 Task: Check the average views per listing of central heat in the last 3 years.
Action: Mouse moved to (897, 203)
Screenshot: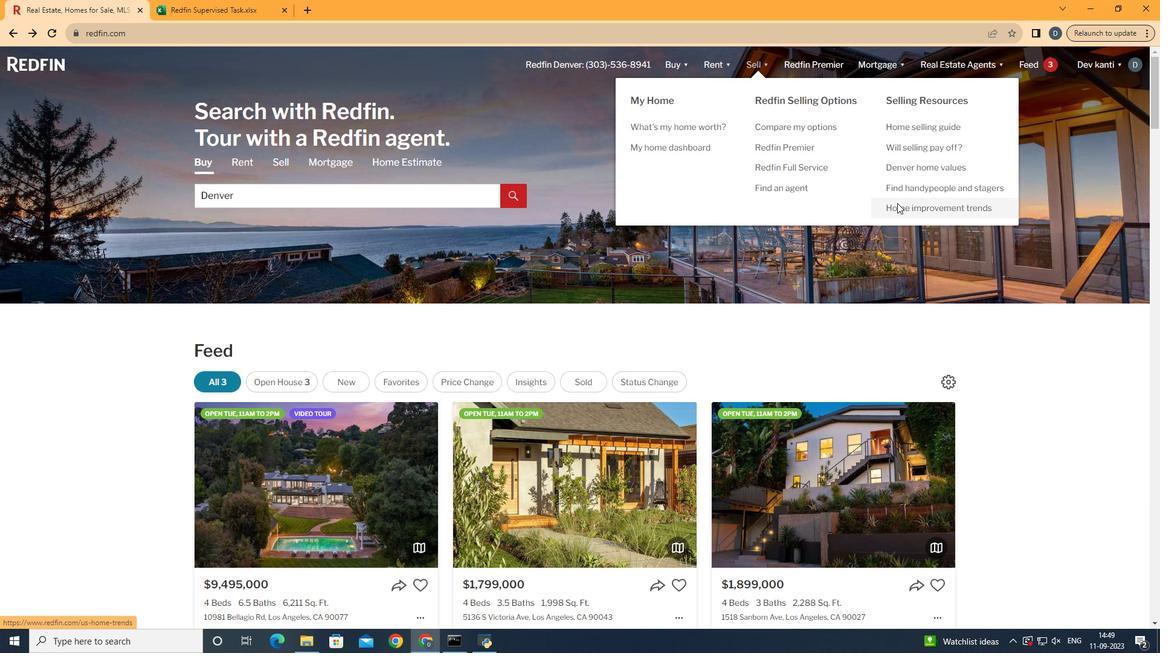 
Action: Mouse pressed left at (897, 203)
Screenshot: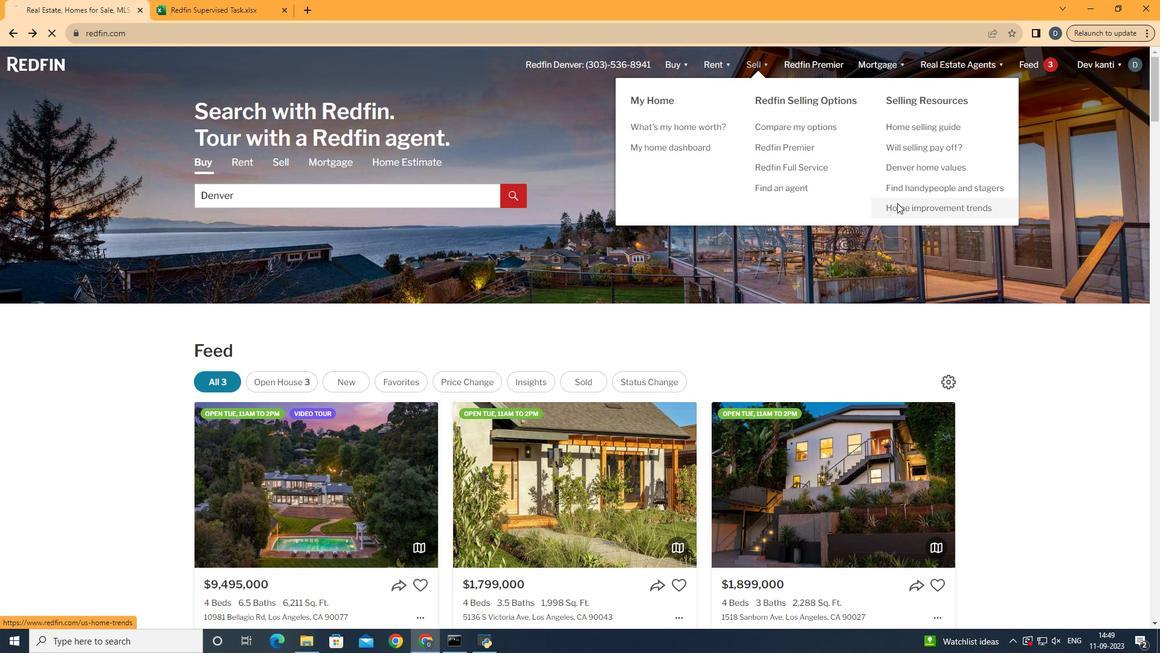 
Action: Mouse moved to (296, 229)
Screenshot: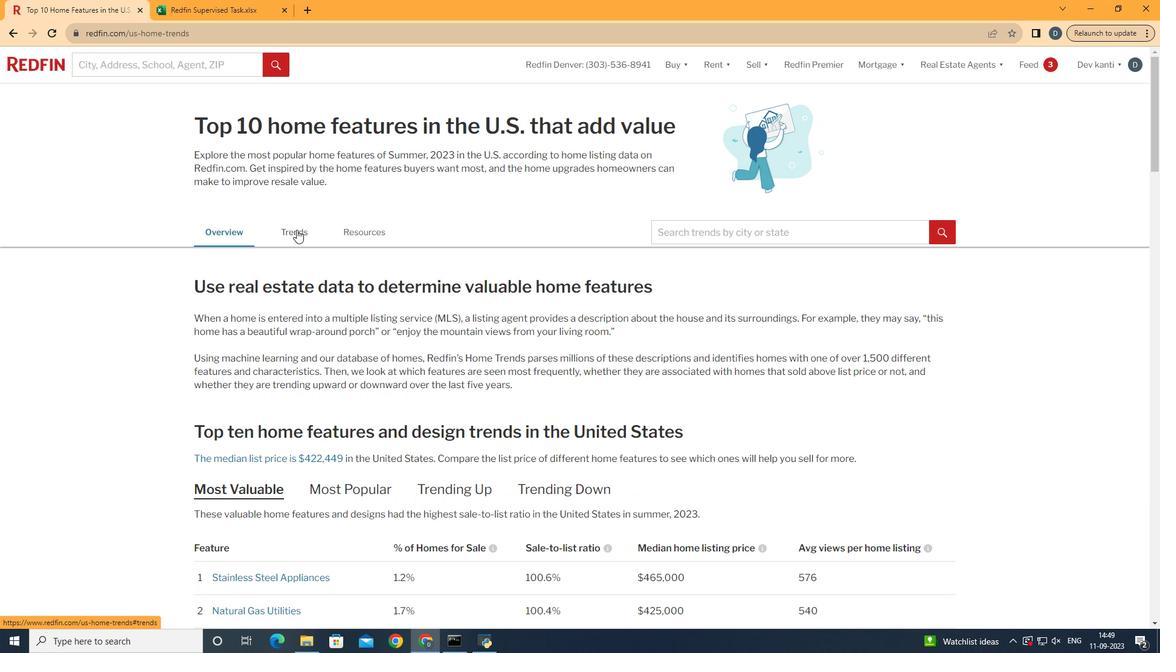 
Action: Mouse pressed left at (296, 229)
Screenshot: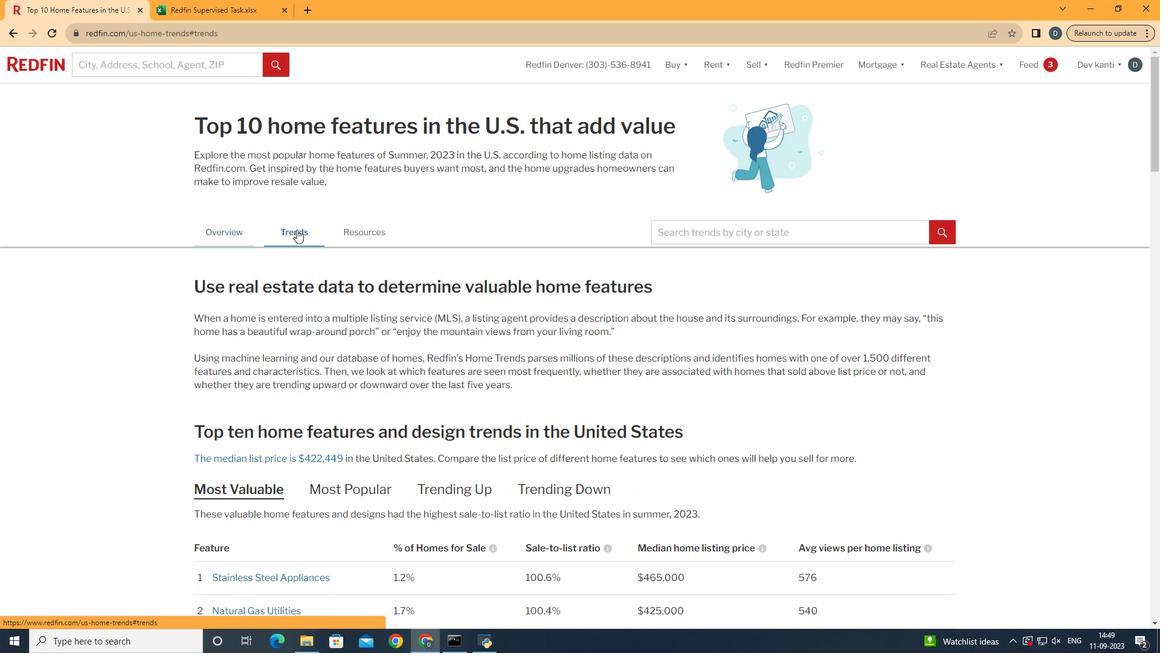 
Action: Mouse moved to (321, 322)
Screenshot: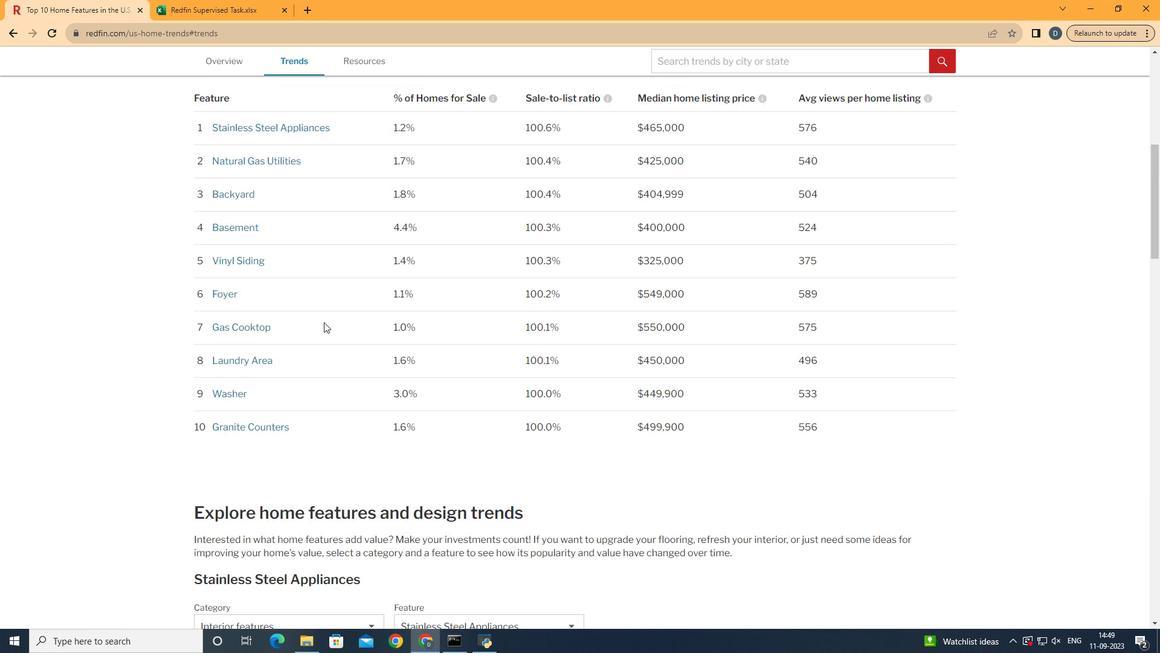 
Action: Mouse scrolled (321, 322) with delta (0, 0)
Screenshot: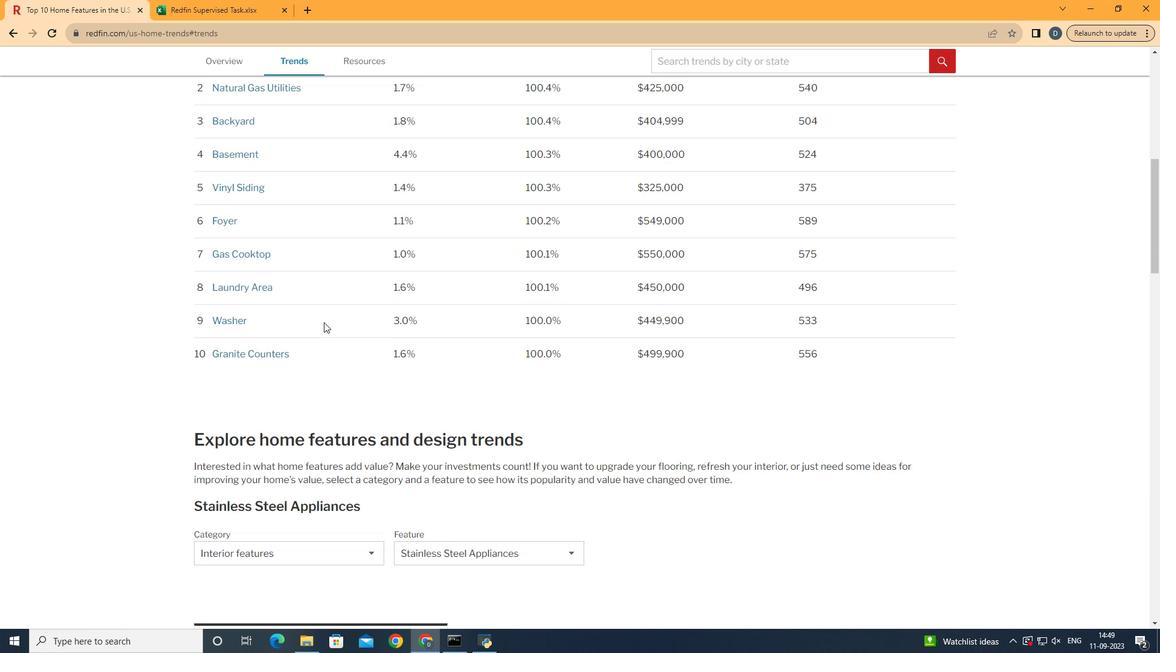 
Action: Mouse scrolled (321, 322) with delta (0, 0)
Screenshot: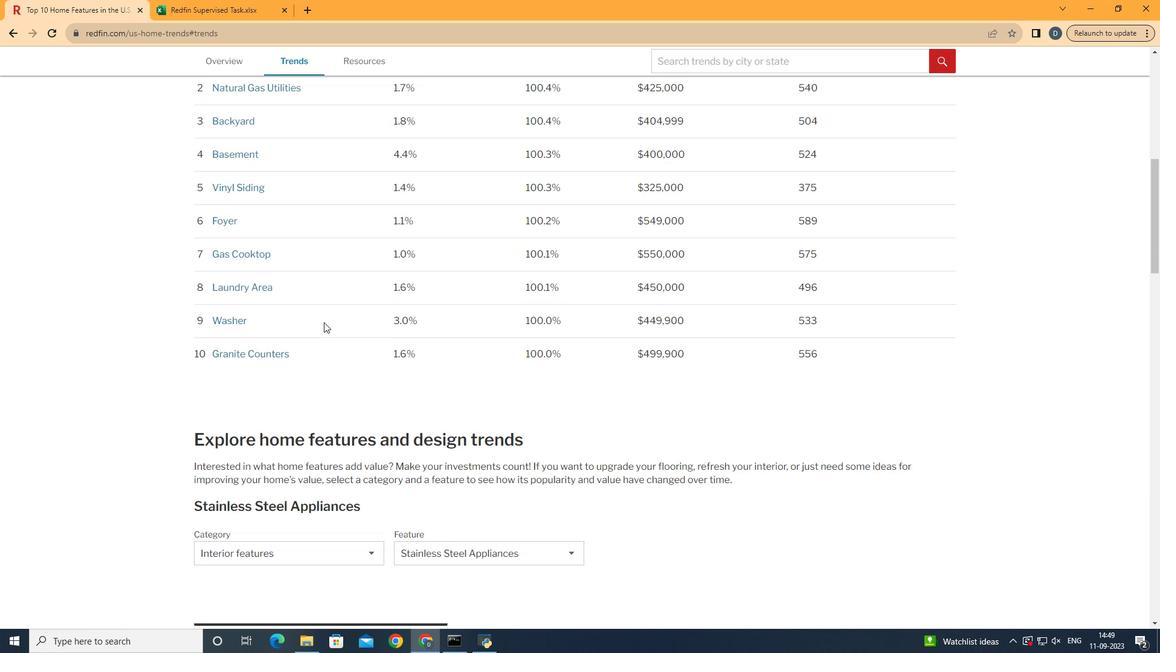 
Action: Mouse moved to (321, 322)
Screenshot: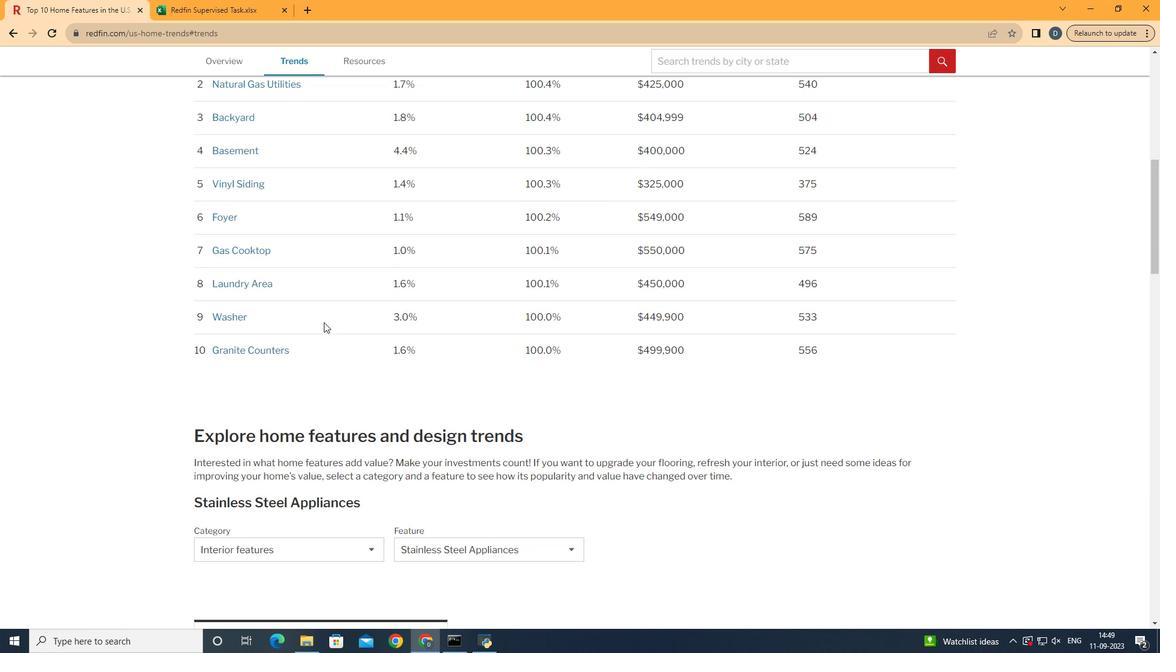 
Action: Mouse scrolled (321, 322) with delta (0, 0)
Screenshot: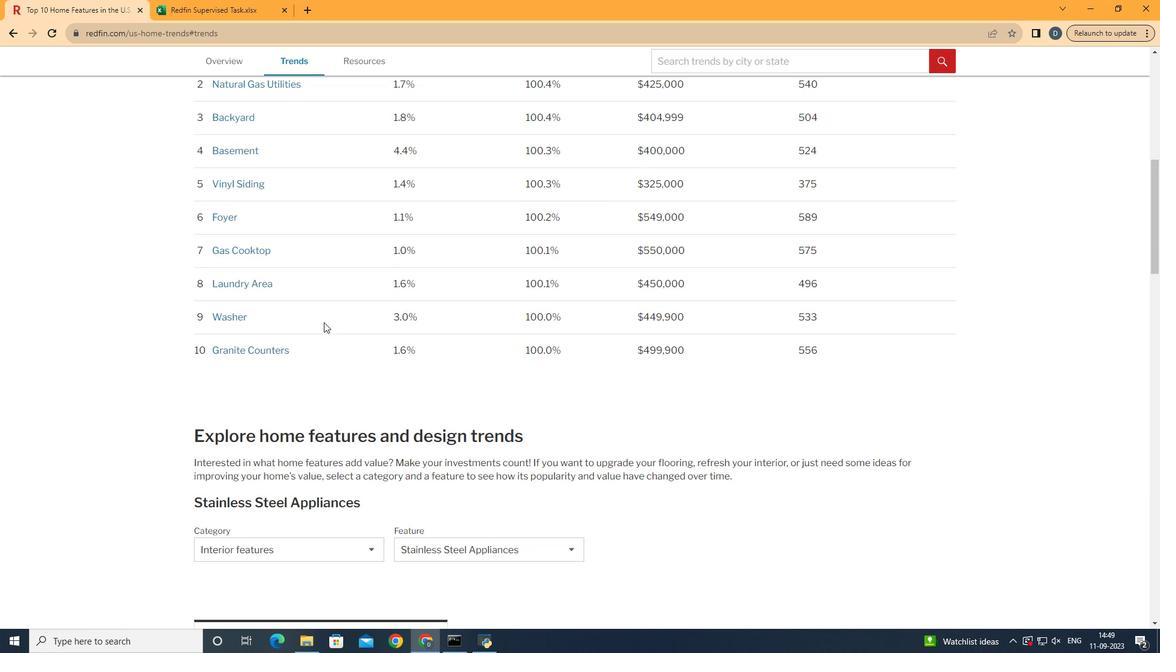 
Action: Mouse moved to (324, 322)
Screenshot: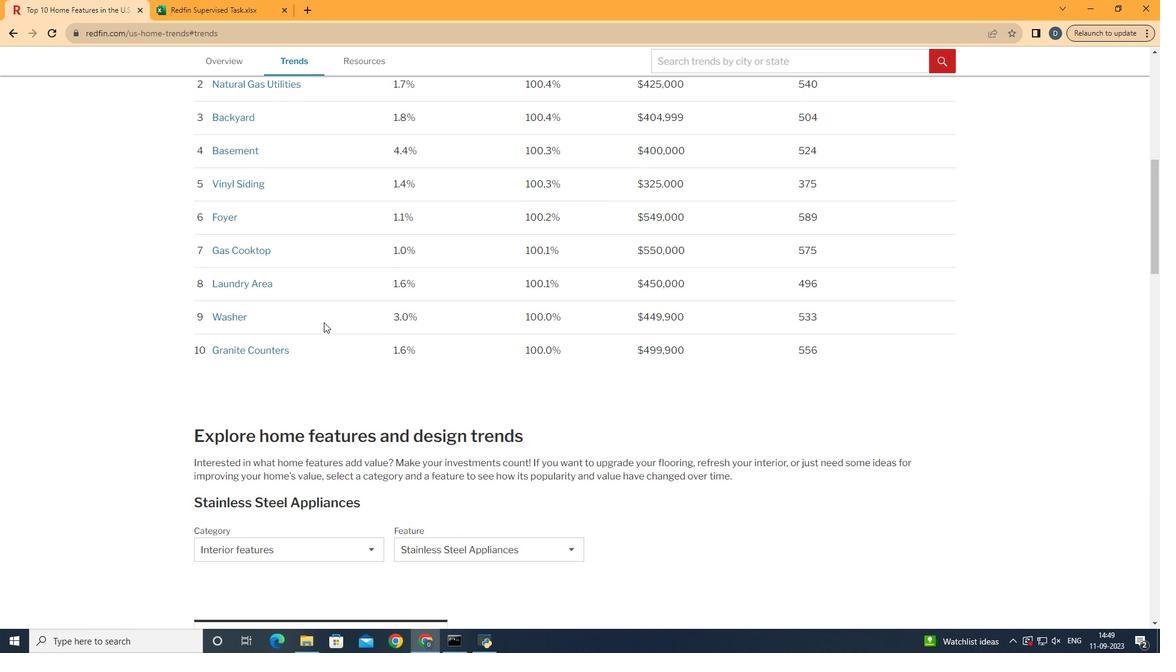 
Action: Mouse scrolled (324, 321) with delta (0, 0)
Screenshot: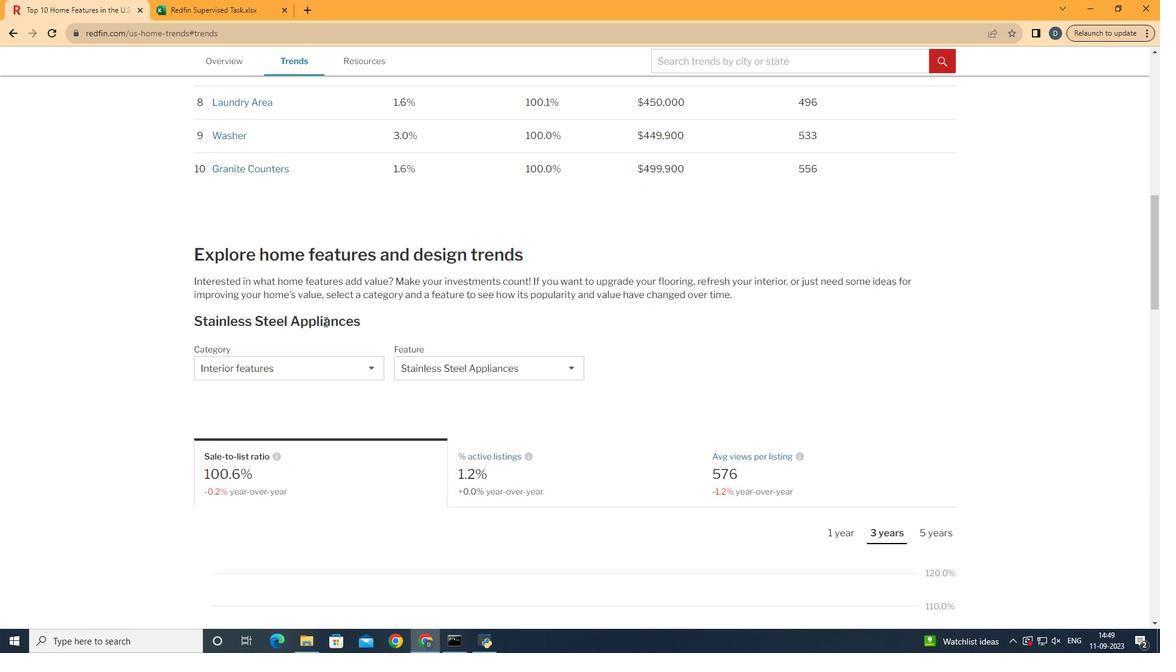 
Action: Mouse scrolled (324, 321) with delta (0, 0)
Screenshot: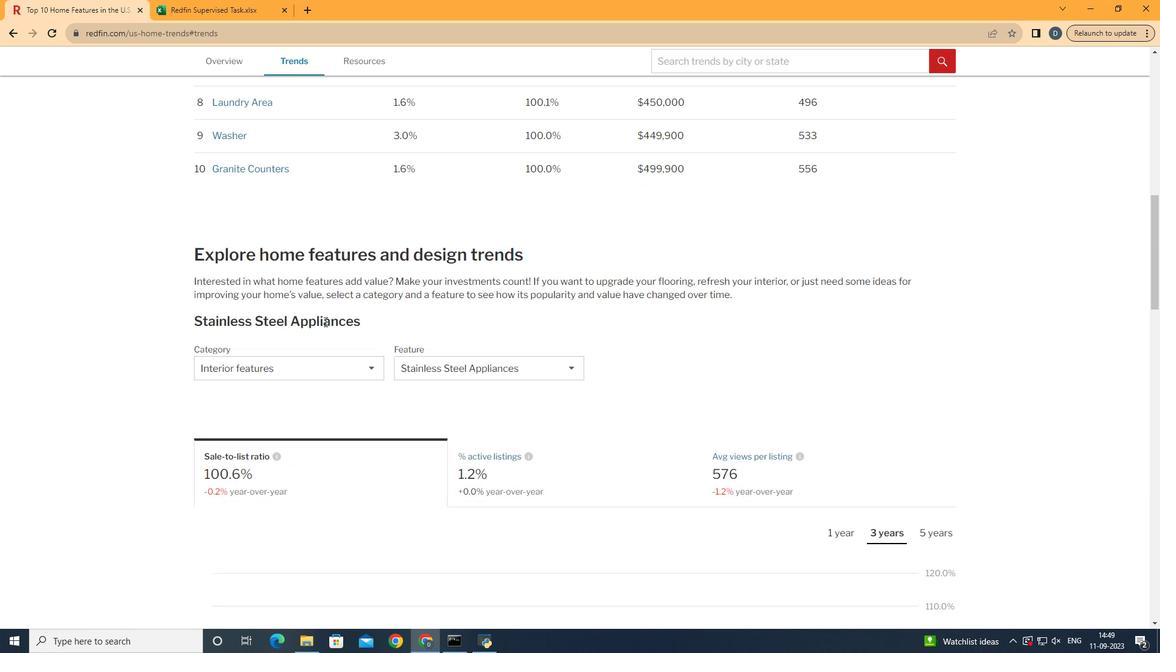 
Action: Mouse scrolled (324, 321) with delta (0, 0)
Screenshot: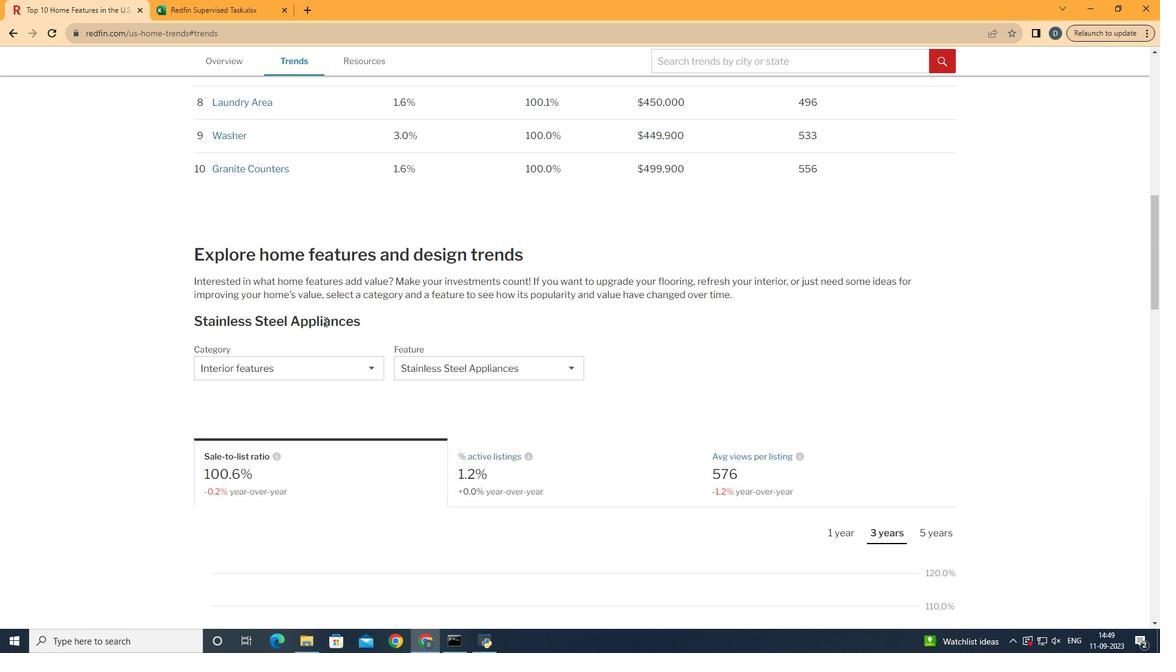 
Action: Mouse moved to (324, 321)
Screenshot: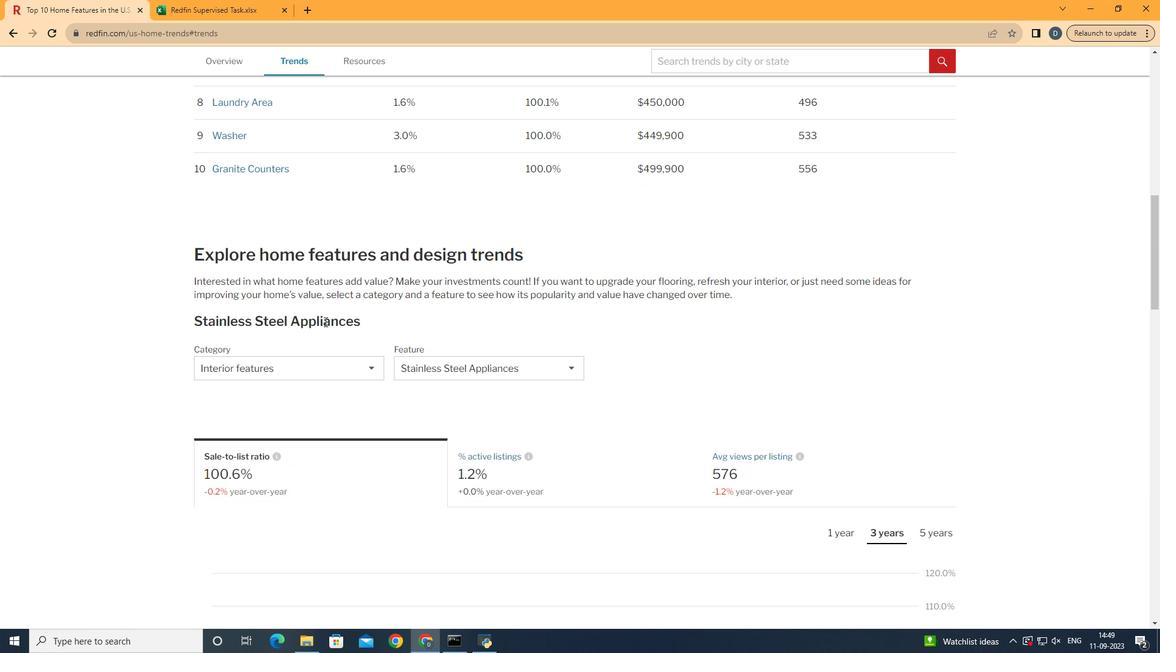 
Action: Mouse scrolled (324, 321) with delta (0, 0)
Screenshot: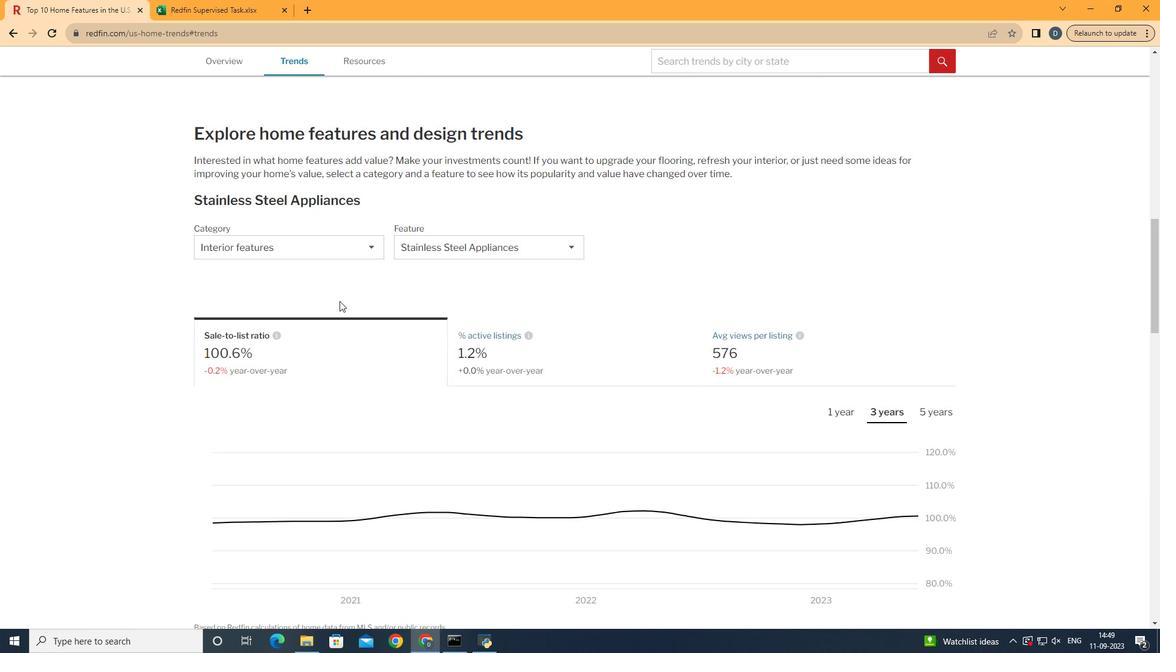 
Action: Mouse scrolled (324, 321) with delta (0, 0)
Screenshot: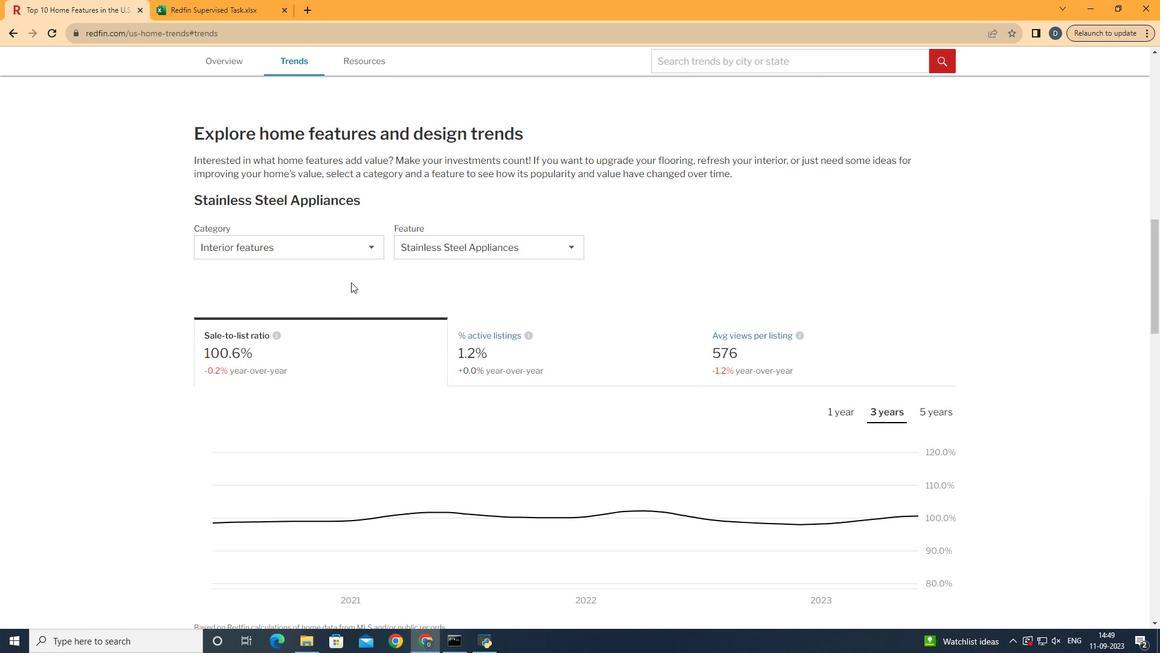 
Action: Mouse moved to (370, 247)
Screenshot: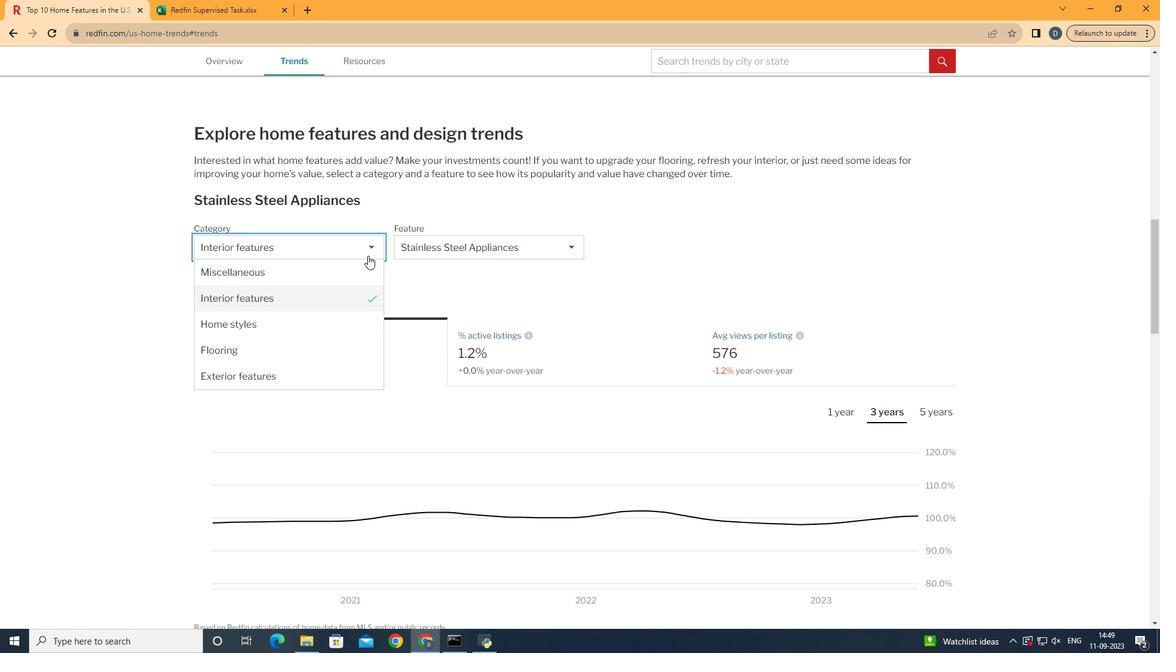 
Action: Mouse pressed left at (370, 247)
Screenshot: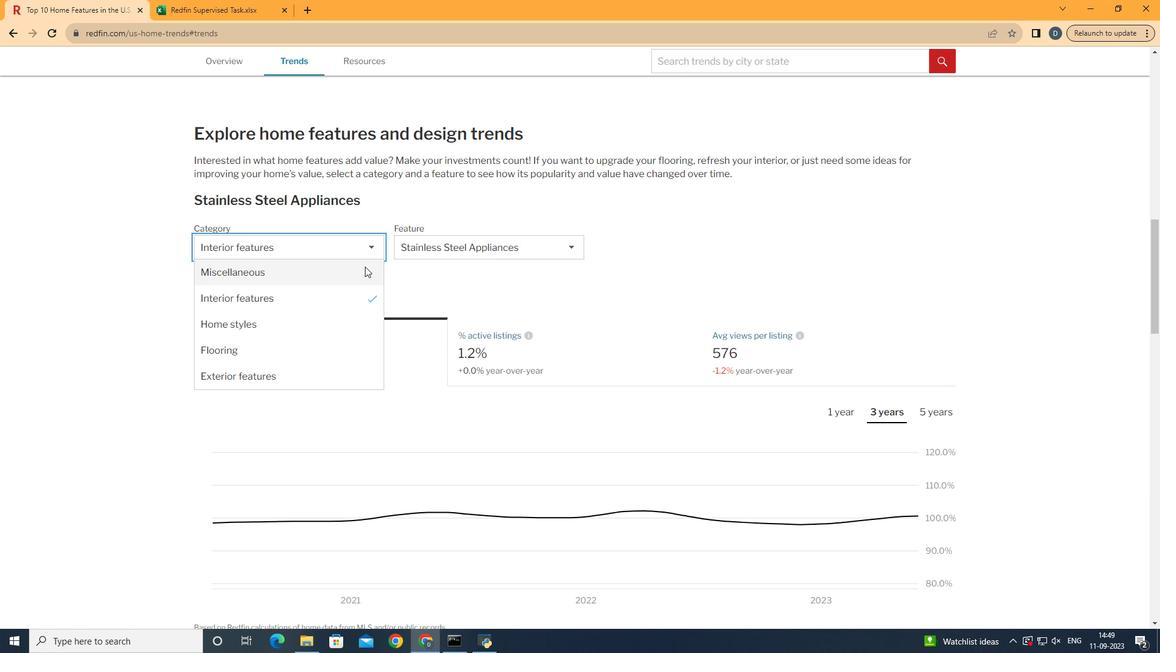 
Action: Mouse moved to (360, 291)
Screenshot: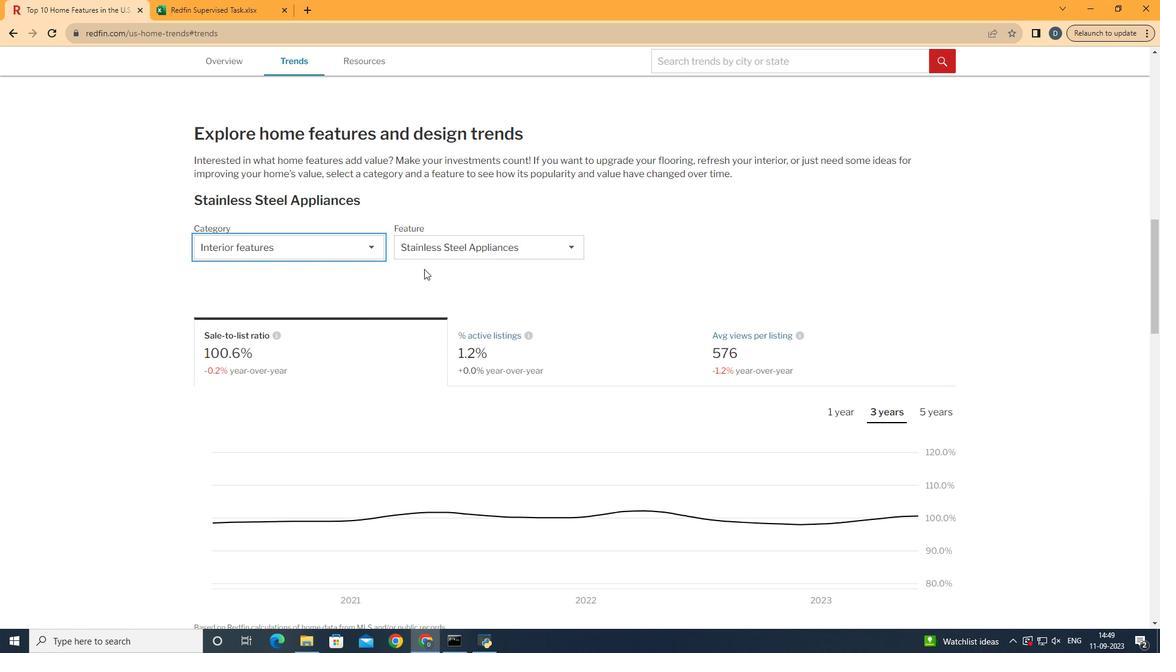
Action: Mouse pressed left at (360, 291)
Screenshot: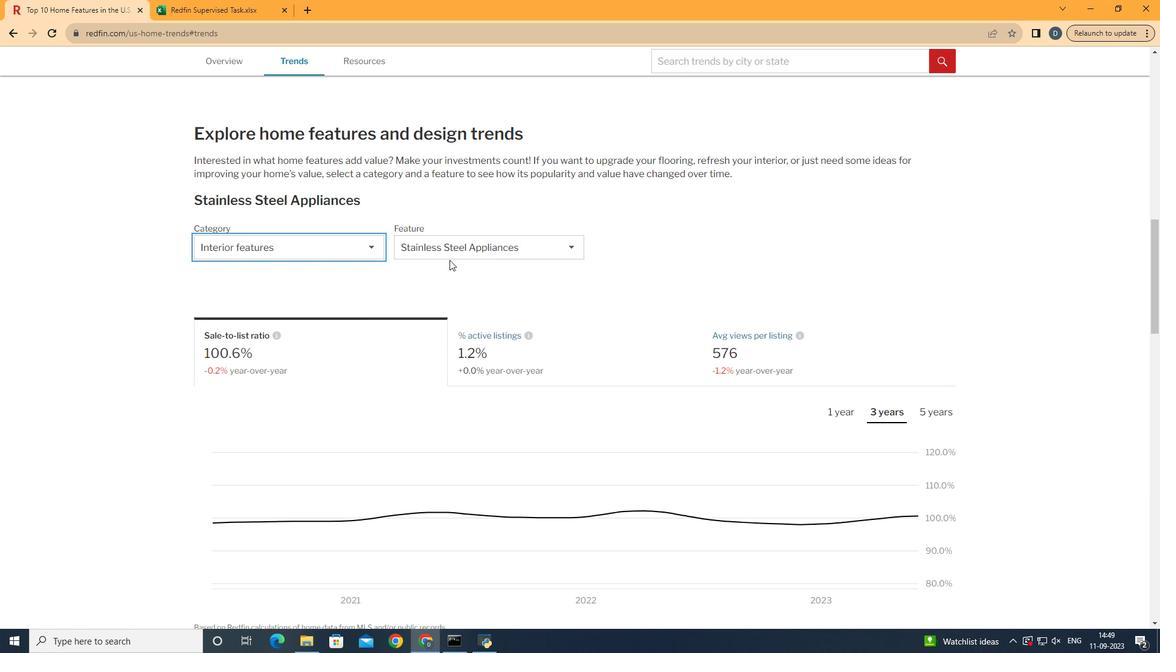 
Action: Mouse moved to (475, 237)
Screenshot: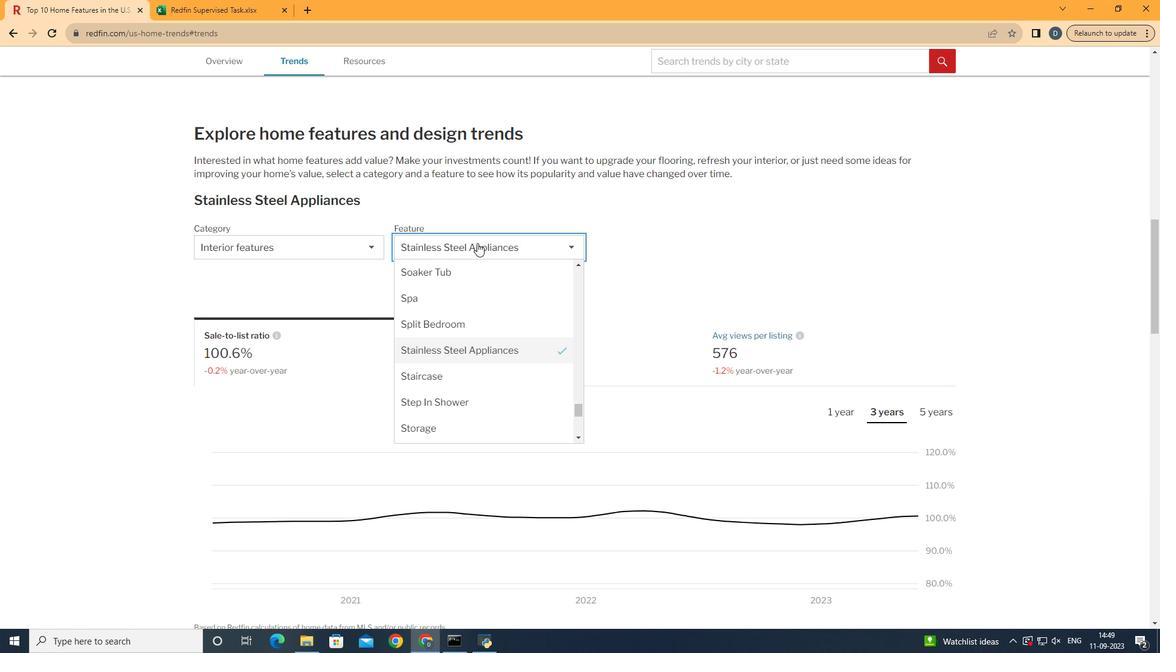 
Action: Mouse pressed left at (475, 237)
Screenshot: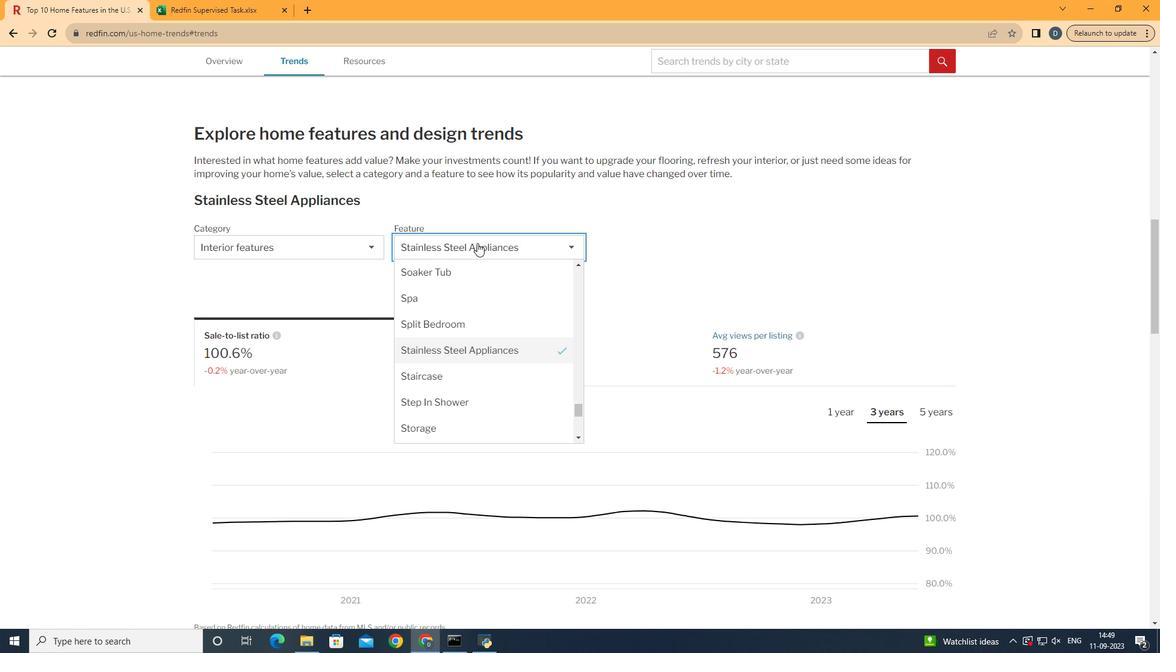 
Action: Mouse moved to (482, 342)
Screenshot: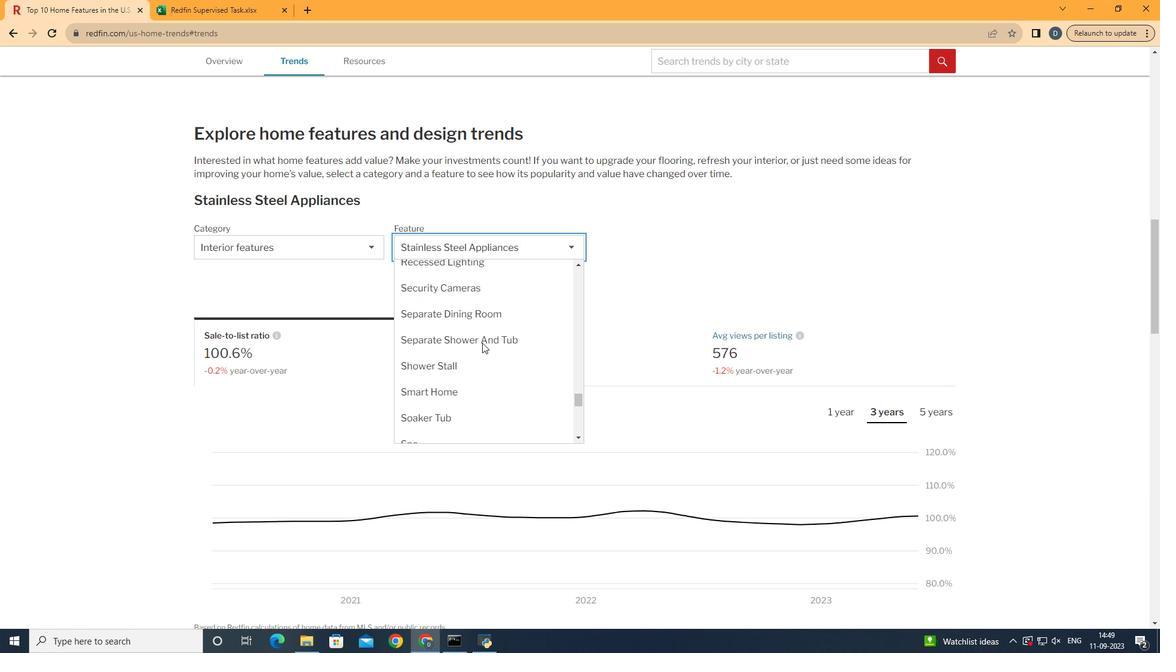 
Action: Mouse scrolled (482, 343) with delta (0, 0)
Screenshot: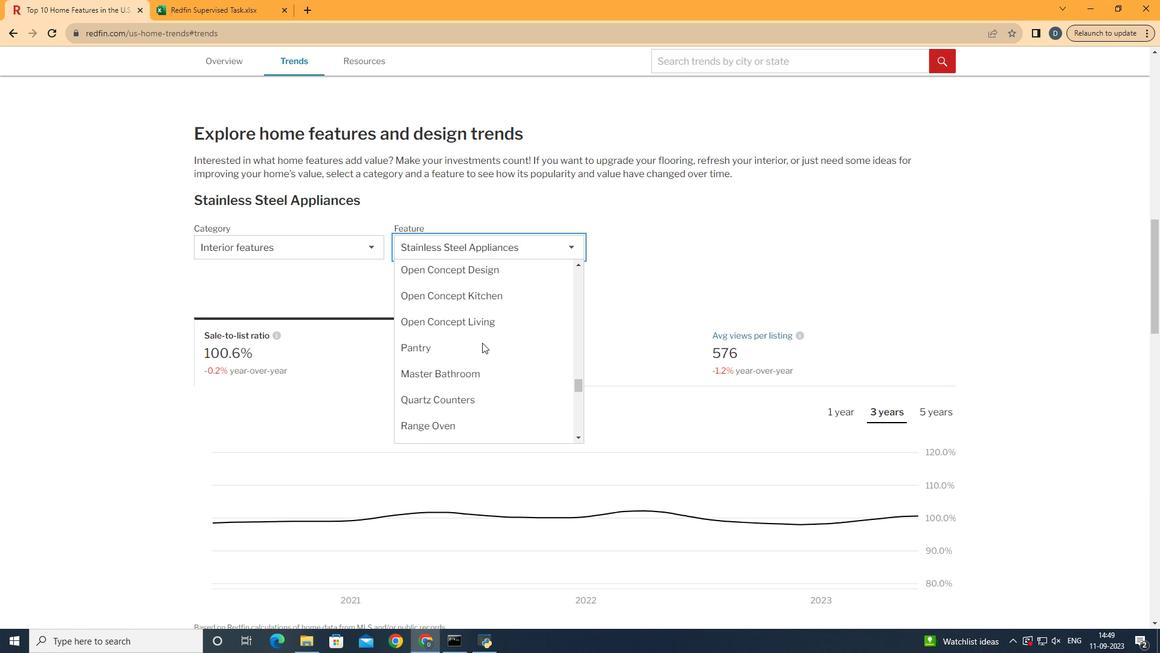 
Action: Mouse scrolled (482, 343) with delta (0, 0)
Screenshot: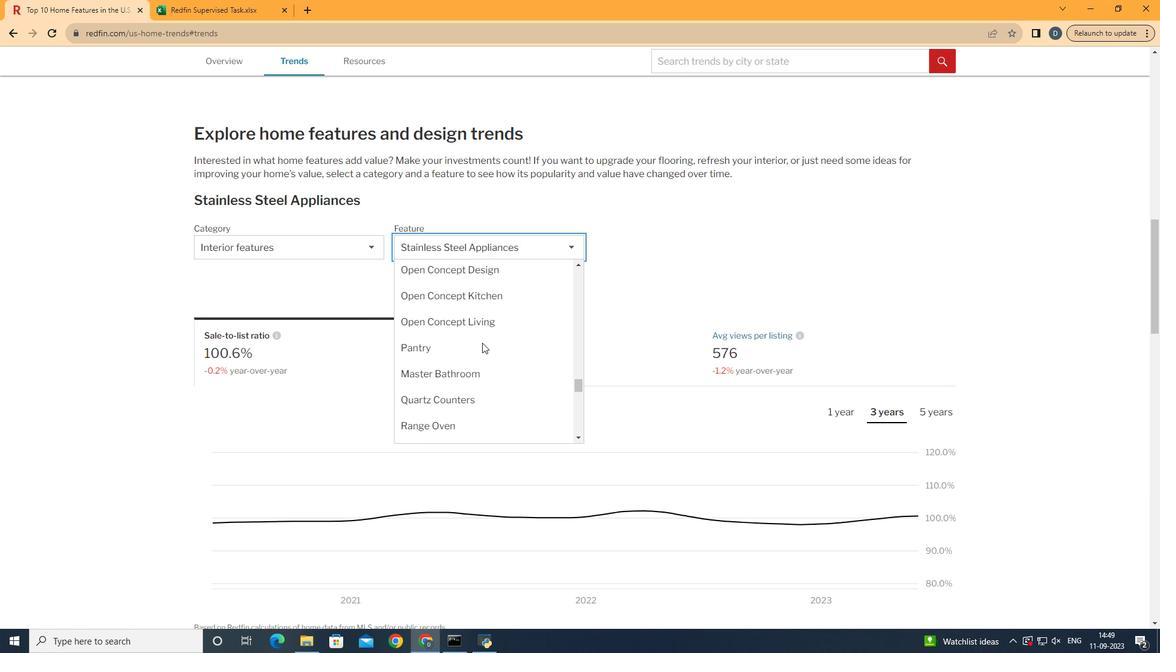 
Action: Mouse scrolled (482, 343) with delta (0, 0)
Screenshot: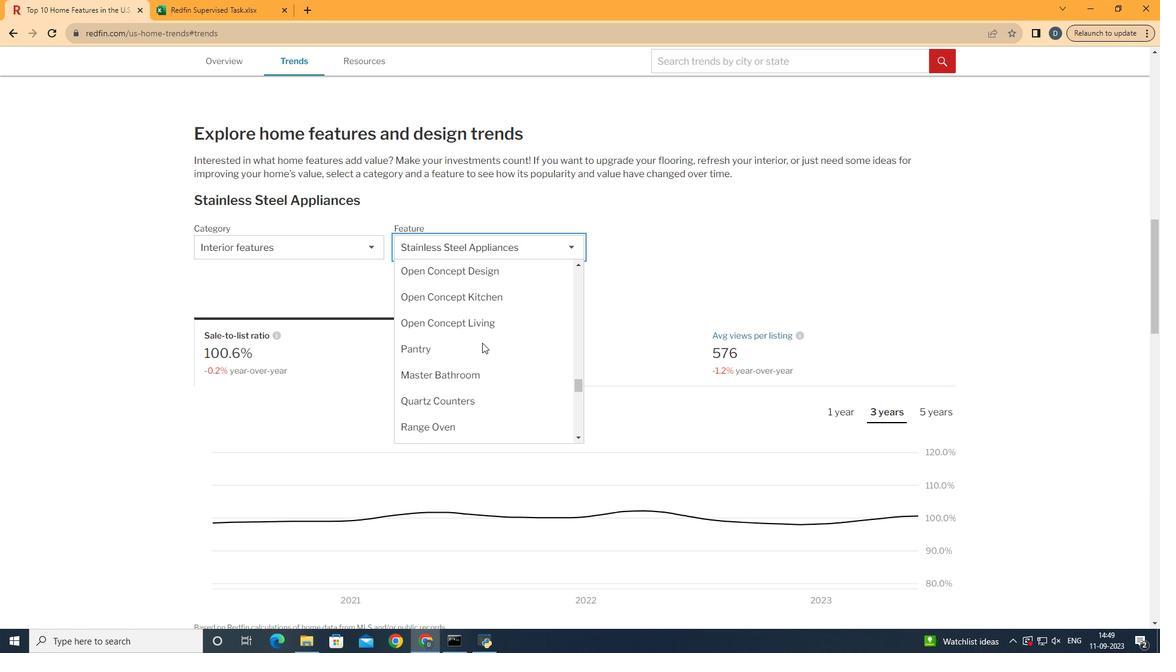 
Action: Mouse scrolled (482, 343) with delta (0, 0)
Screenshot: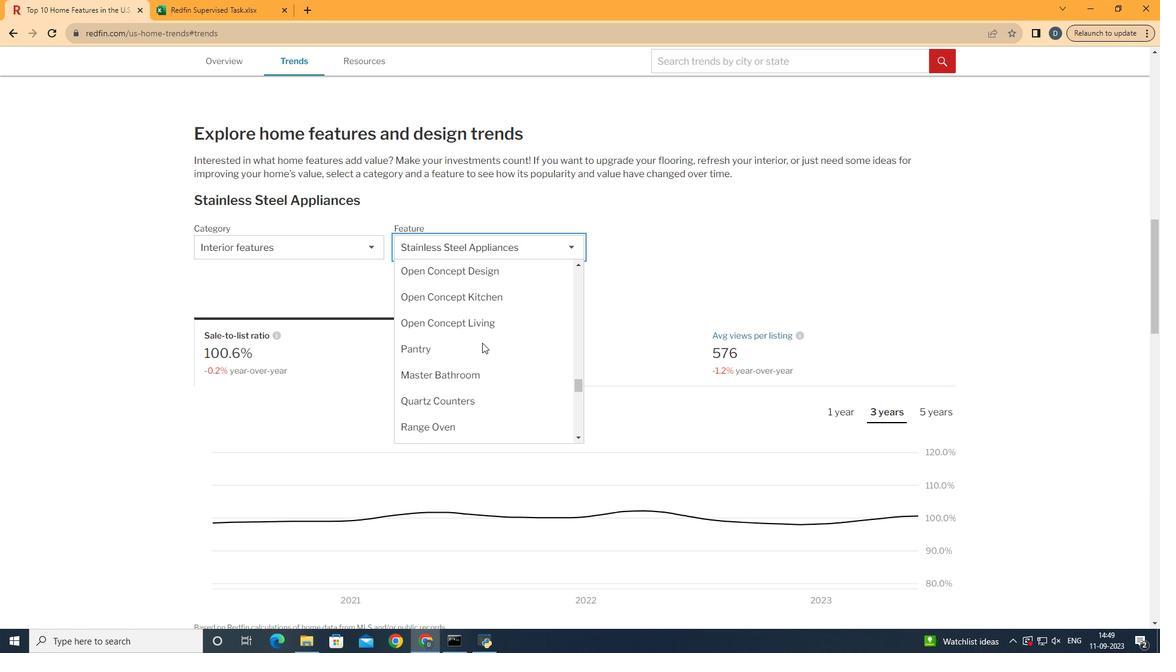 
Action: Mouse scrolled (482, 343) with delta (0, 0)
Screenshot: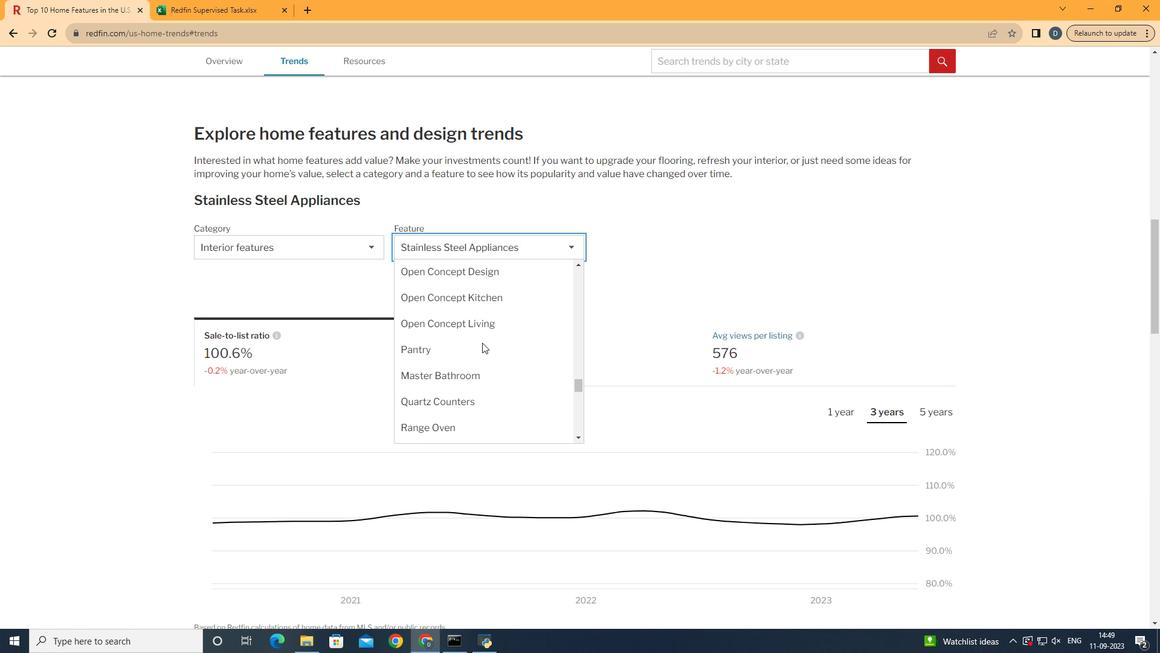 
Action: Mouse scrolled (482, 343) with delta (0, 0)
Screenshot: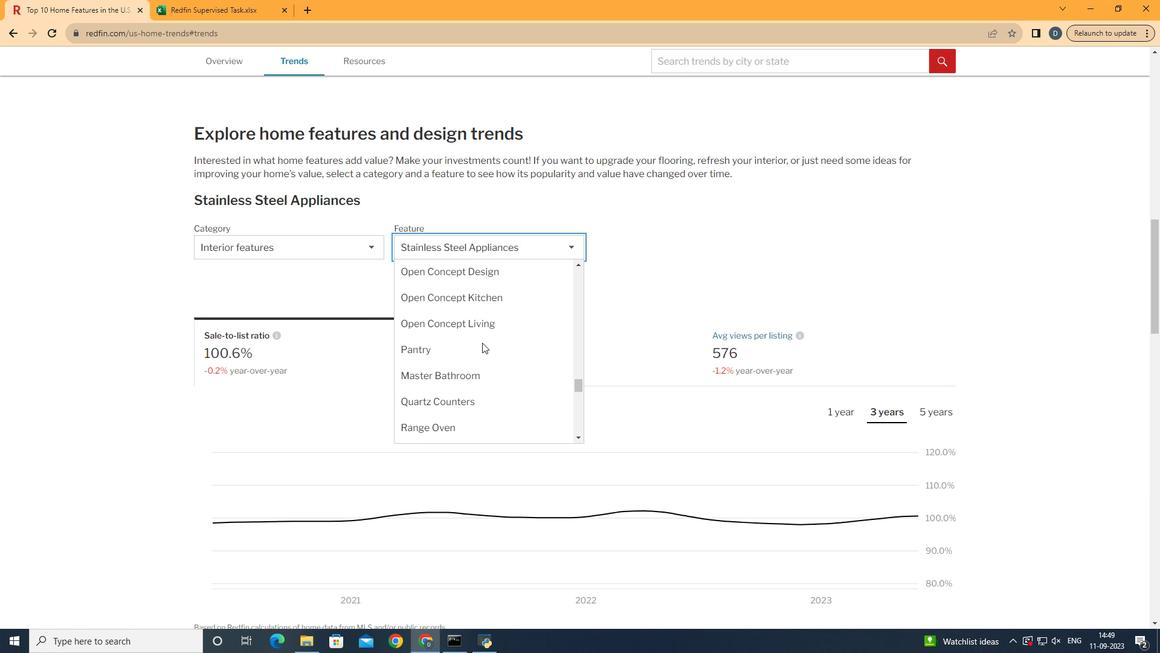 
Action: Mouse scrolled (482, 343) with delta (0, 0)
Screenshot: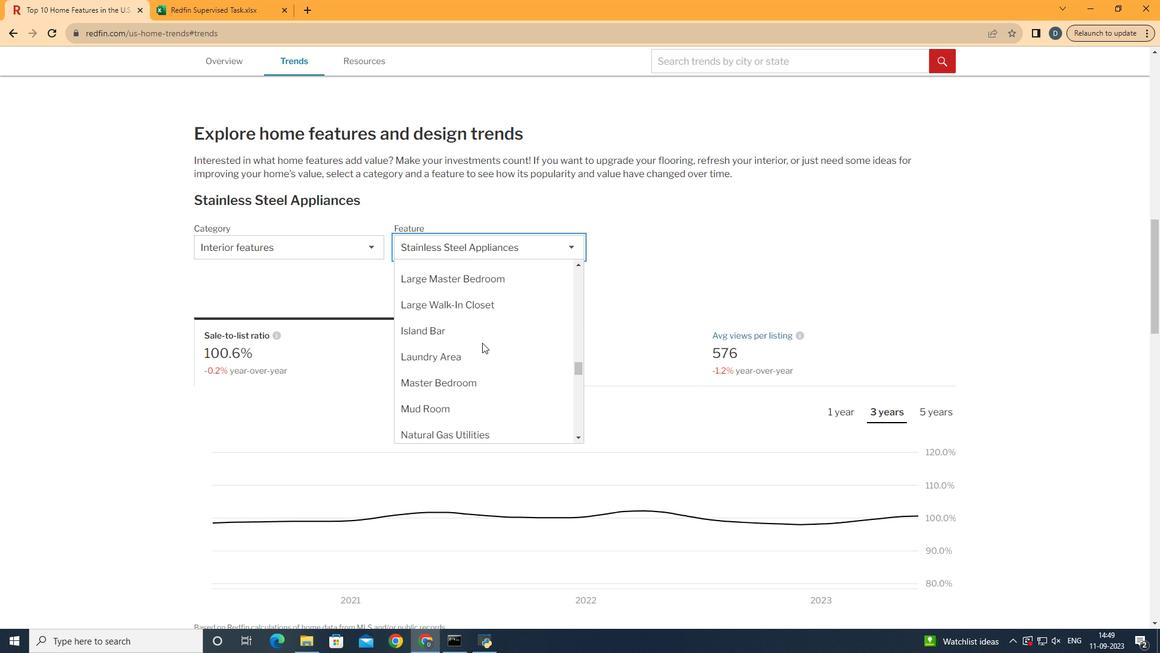 
Action: Mouse scrolled (482, 343) with delta (0, 0)
Screenshot: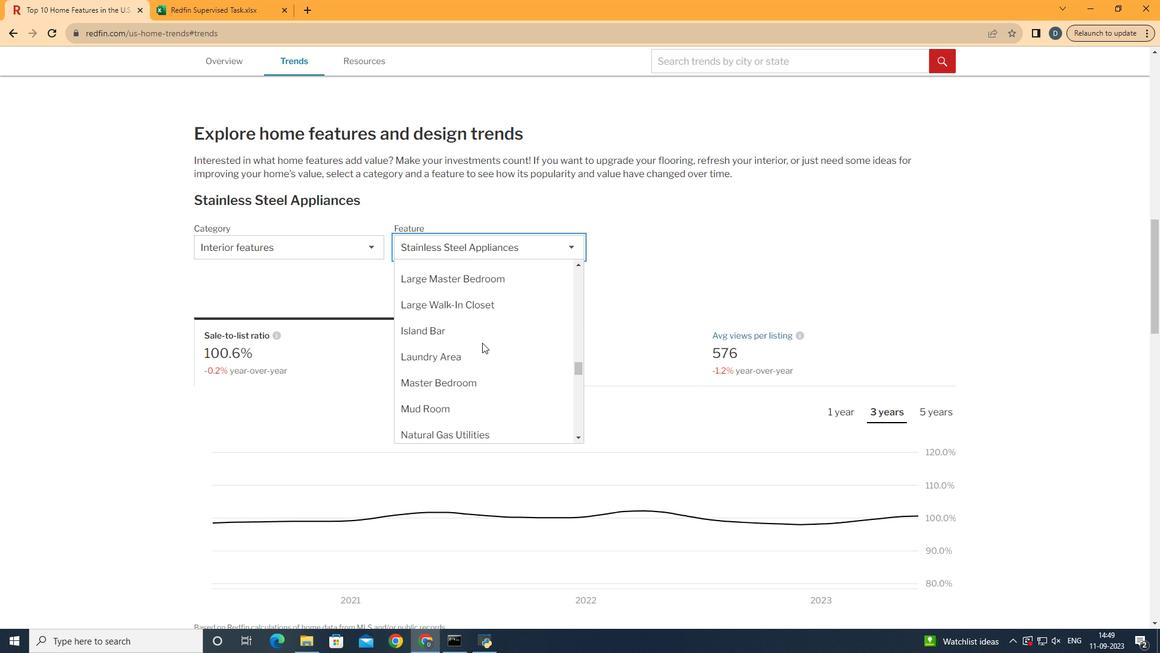 
Action: Mouse scrolled (482, 343) with delta (0, 0)
Screenshot: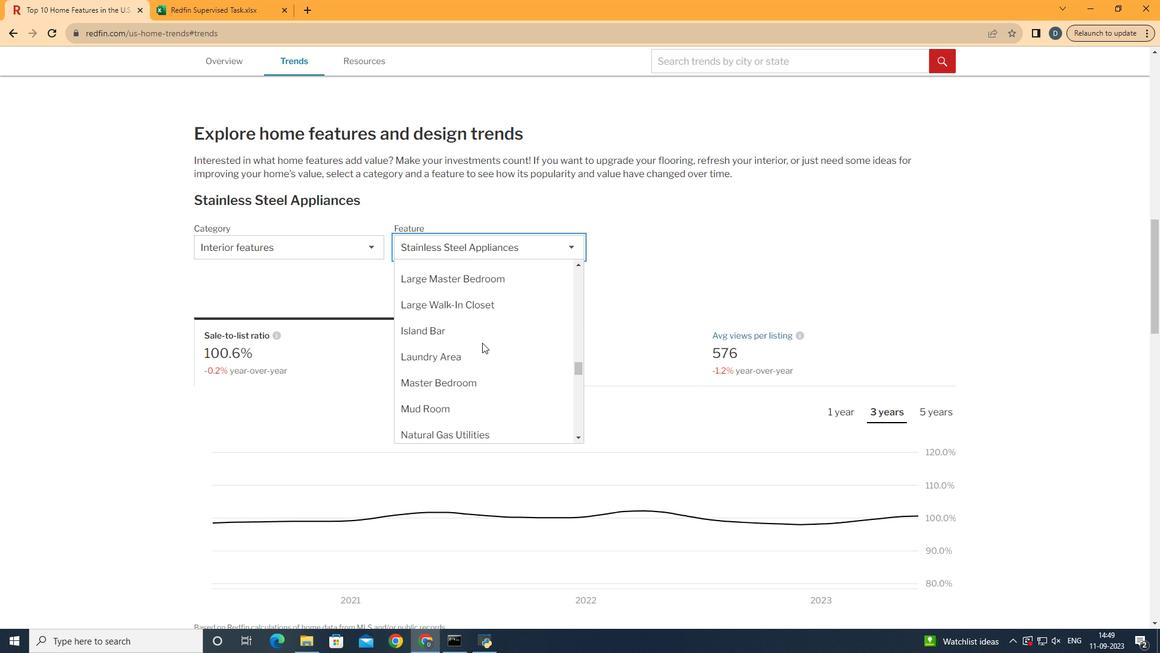 
Action: Mouse scrolled (482, 343) with delta (0, 0)
Screenshot: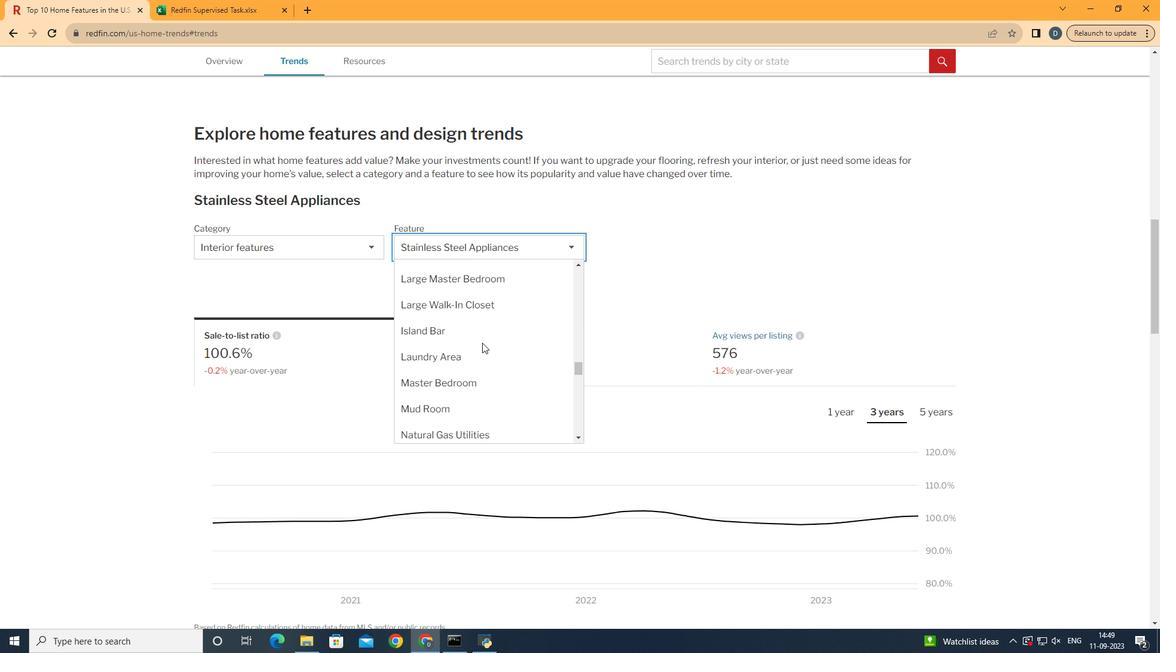 
Action: Mouse scrolled (482, 343) with delta (0, 0)
Screenshot: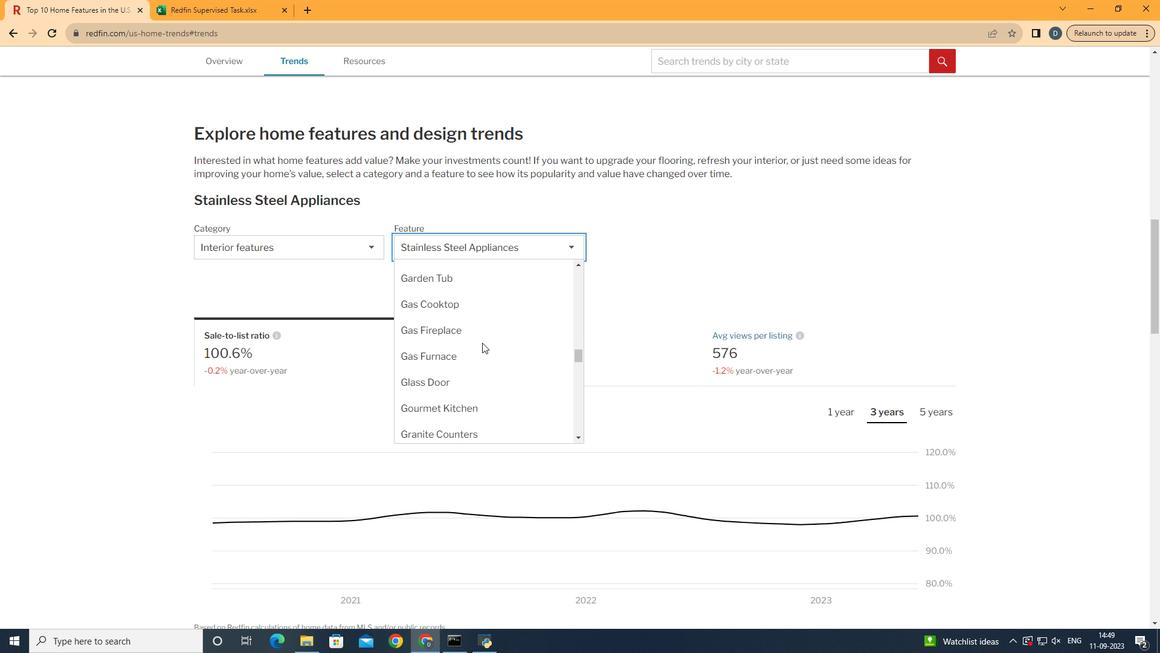 
Action: Mouse scrolled (482, 343) with delta (0, 0)
Screenshot: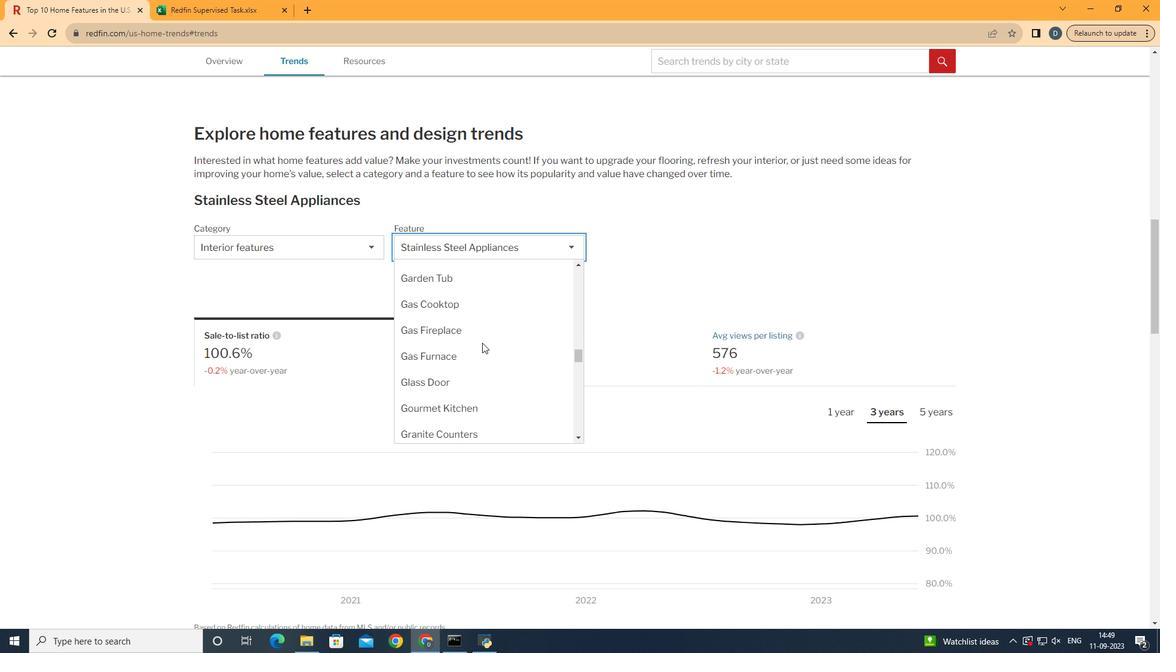 
Action: Mouse scrolled (482, 343) with delta (0, 0)
Screenshot: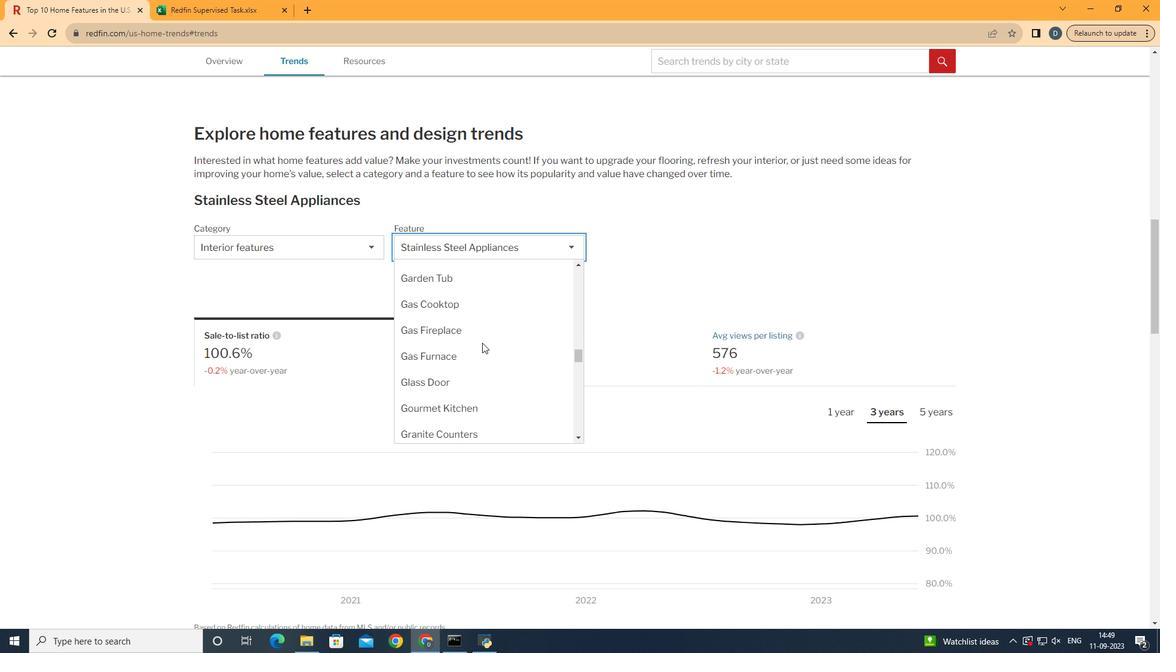 
Action: Mouse scrolled (482, 343) with delta (0, 0)
Screenshot: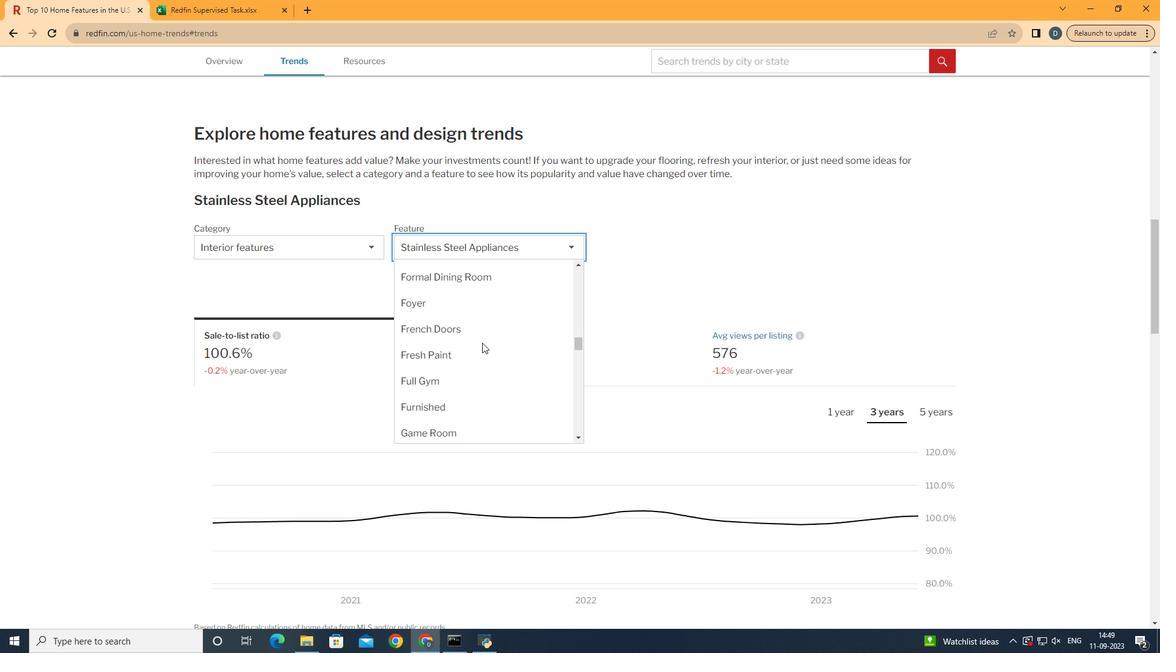 
Action: Mouse scrolled (482, 343) with delta (0, 0)
Screenshot: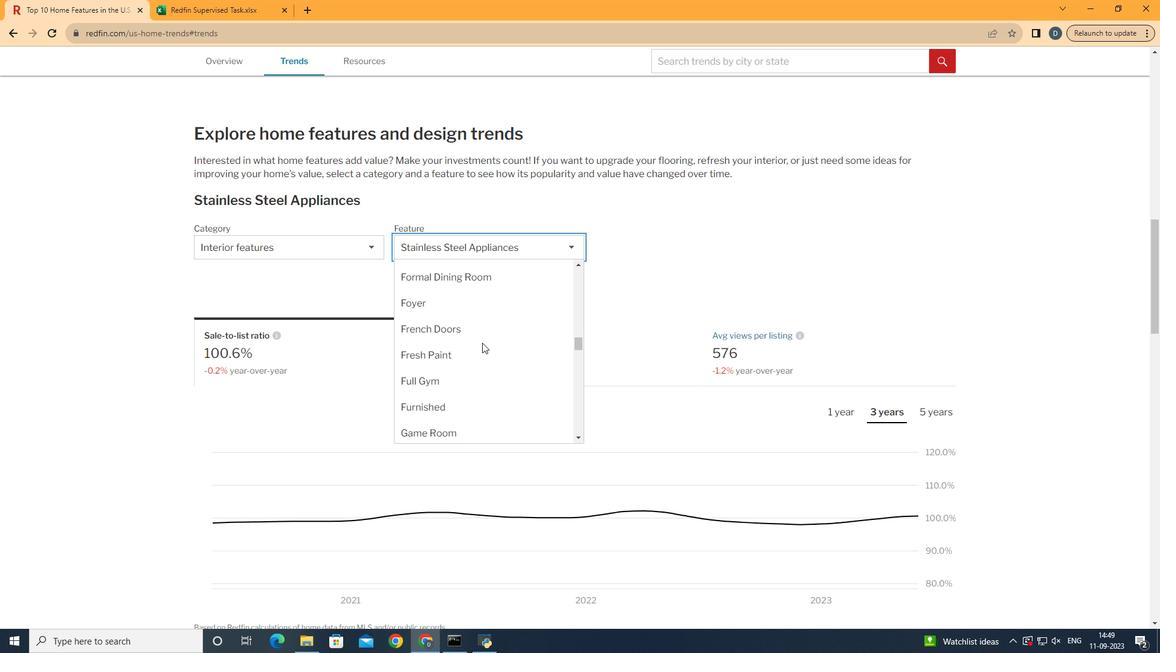 
Action: Mouse scrolled (482, 343) with delta (0, 0)
Screenshot: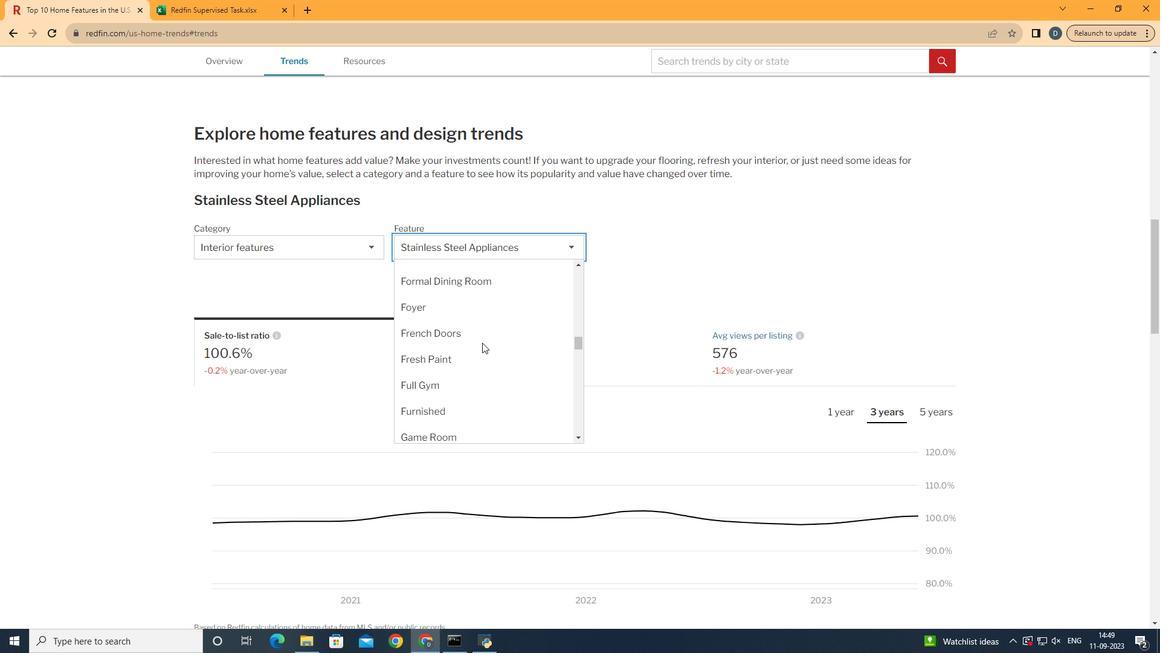 
Action: Mouse scrolled (482, 343) with delta (0, 0)
Screenshot: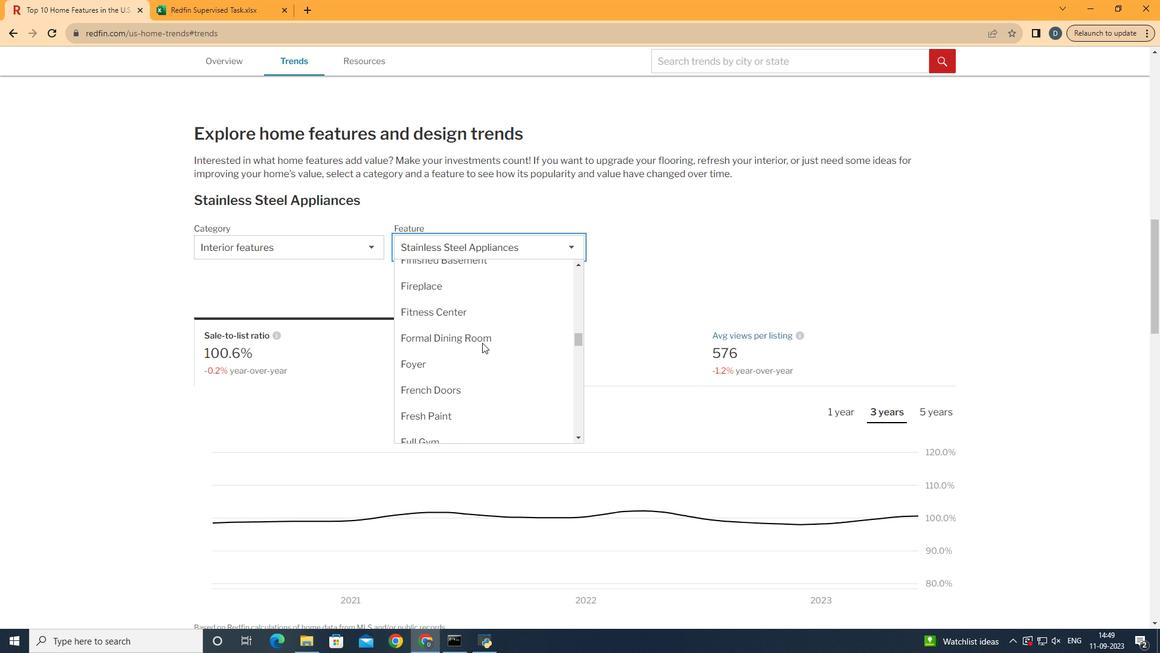 
Action: Mouse scrolled (482, 343) with delta (0, 0)
Screenshot: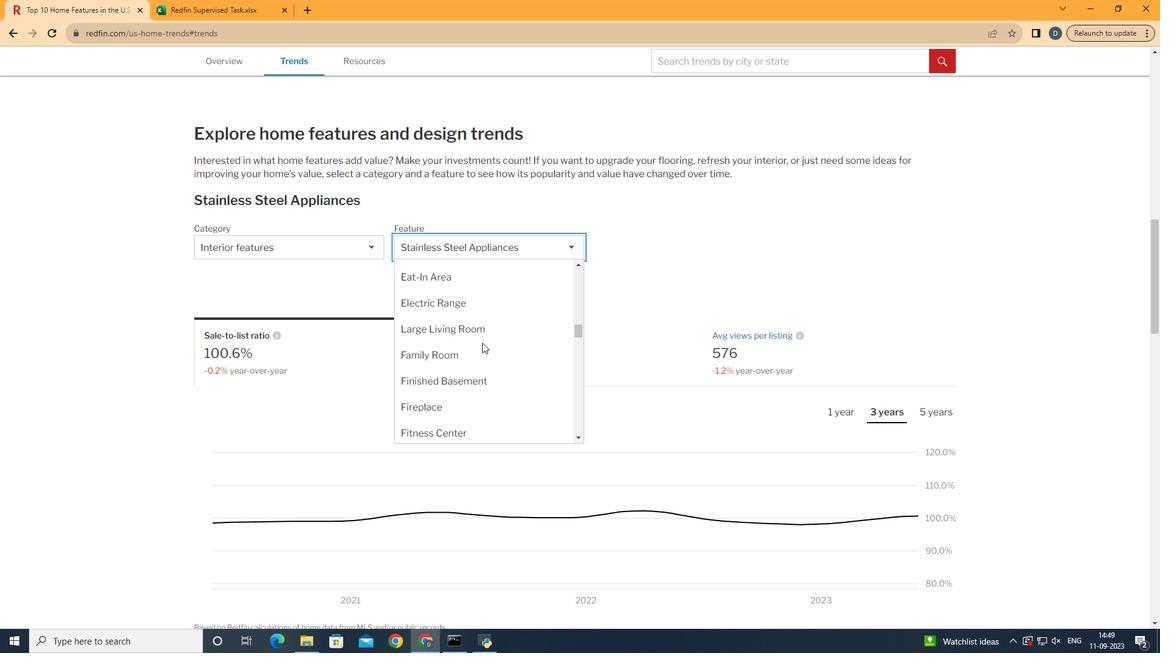 
Action: Mouse scrolled (482, 343) with delta (0, 0)
Screenshot: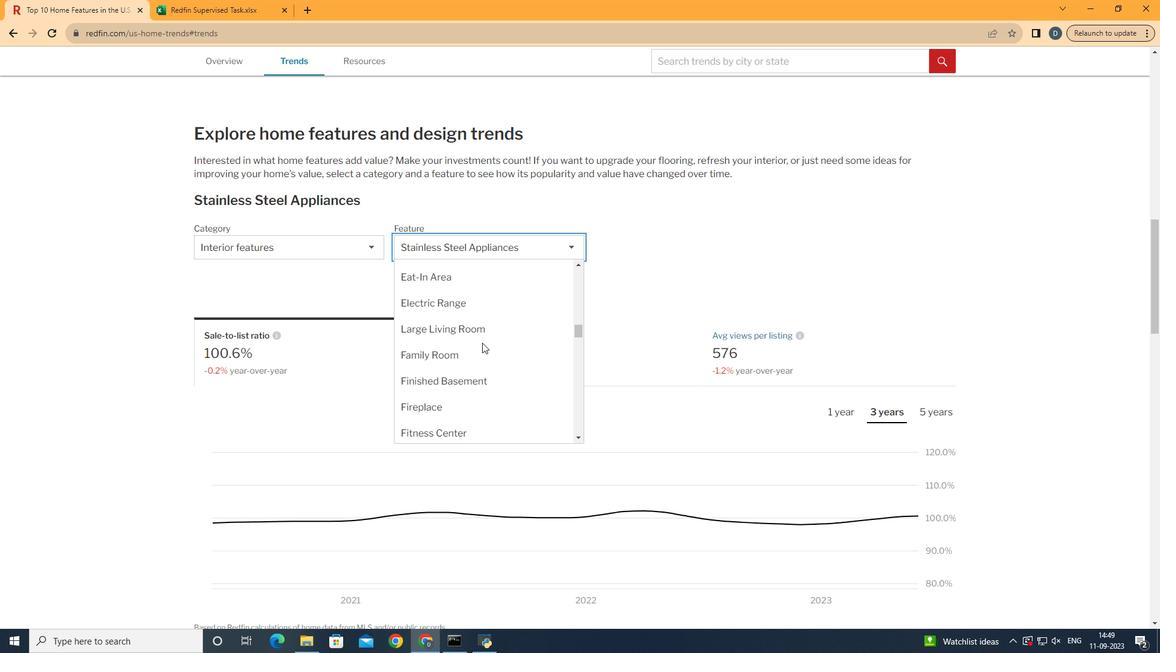
Action: Mouse scrolled (482, 343) with delta (0, 0)
Screenshot: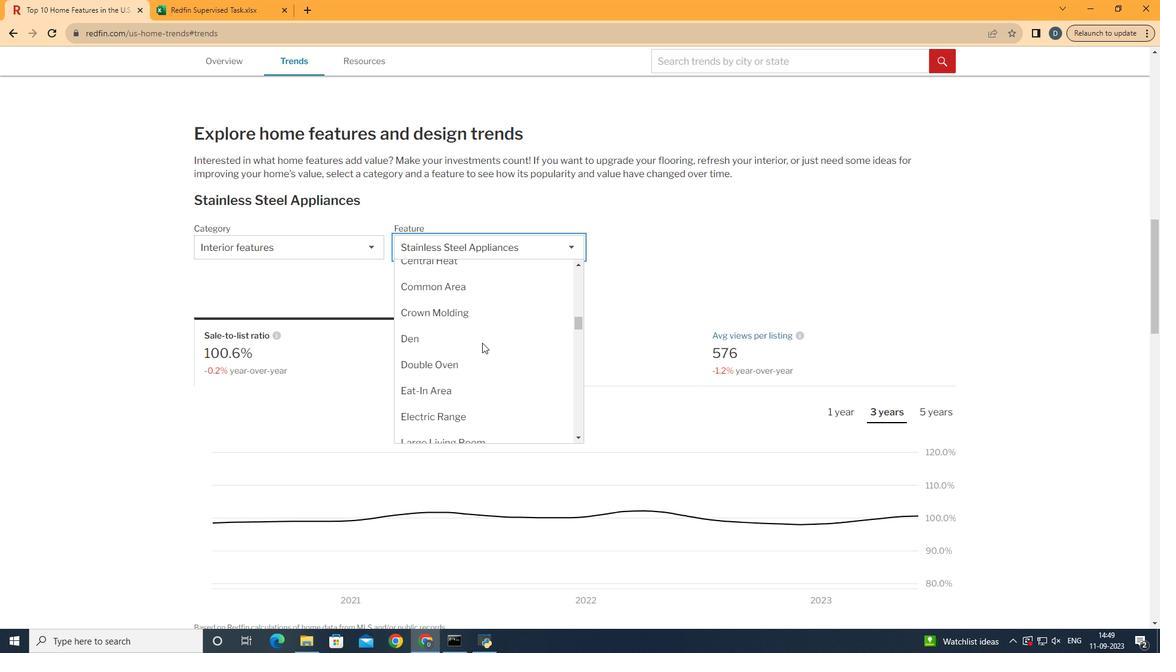 
Action: Mouse scrolled (482, 343) with delta (0, 0)
Screenshot: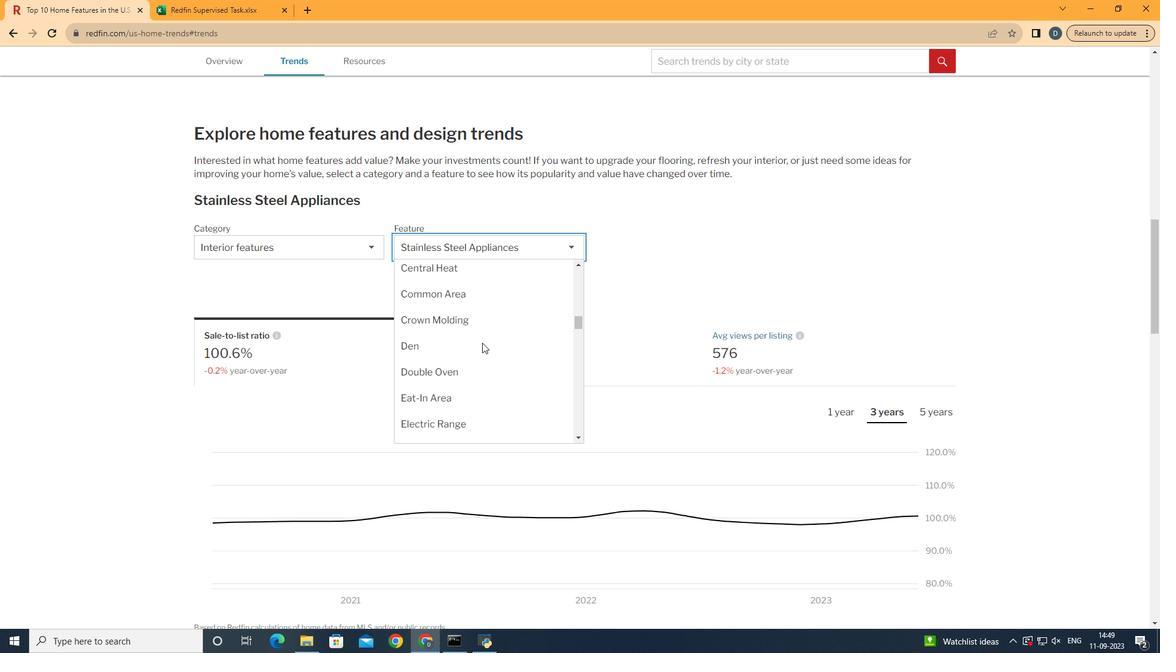 
Action: Mouse scrolled (482, 343) with delta (0, 0)
Screenshot: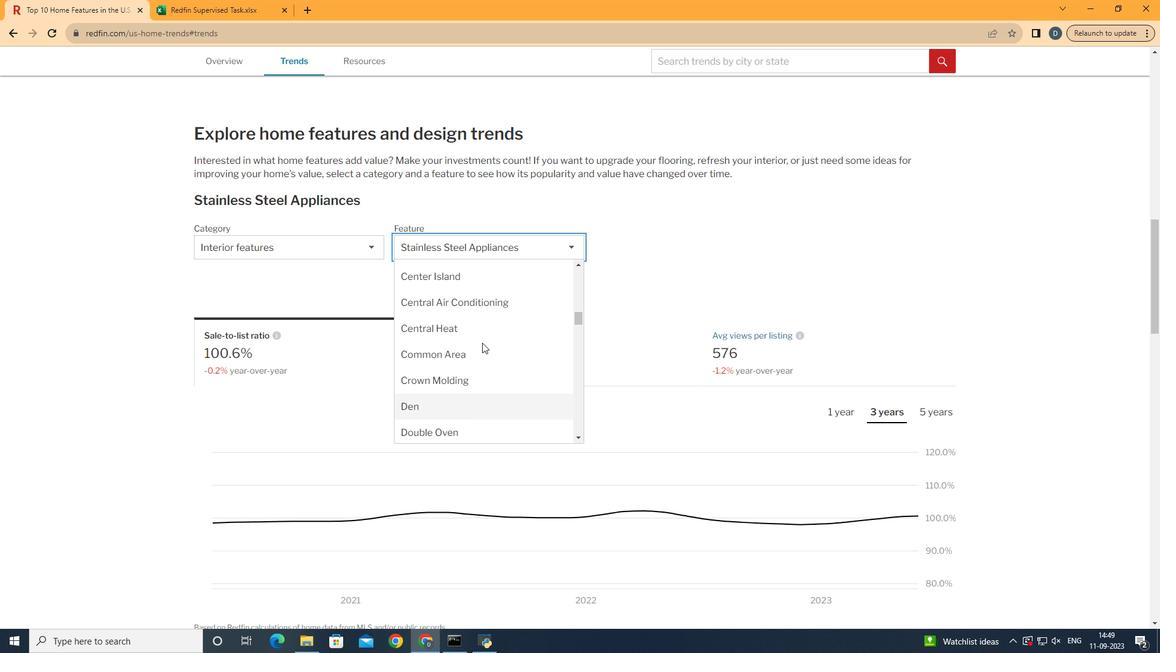 
Action: Mouse moved to (484, 326)
Screenshot: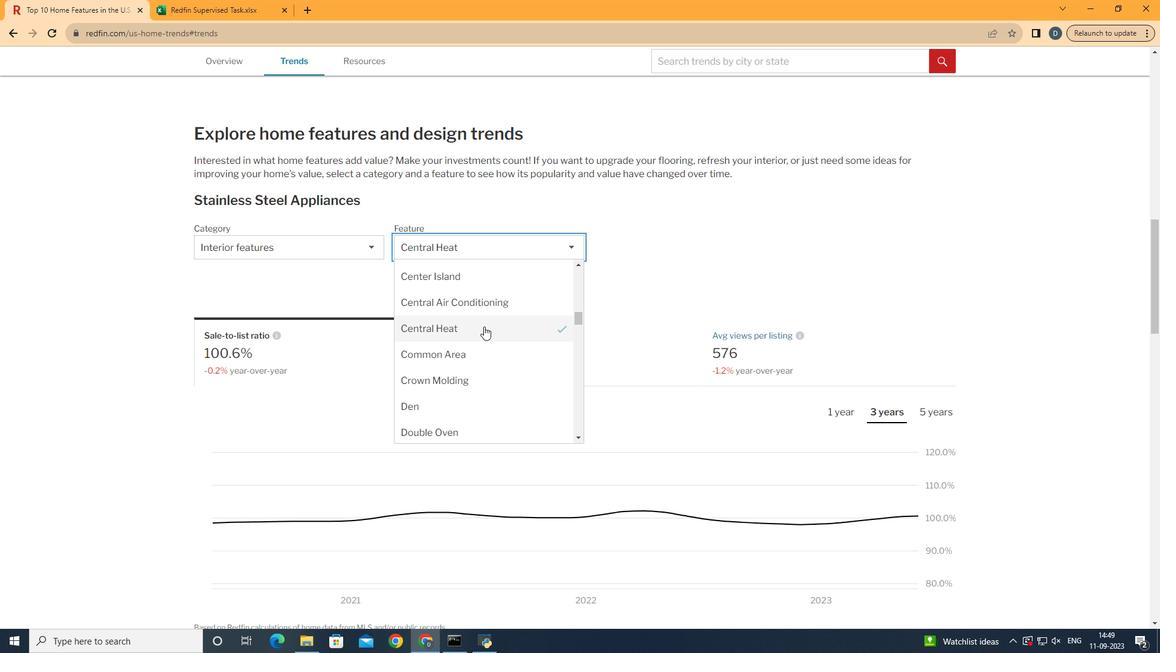 
Action: Mouse pressed left at (484, 326)
Screenshot: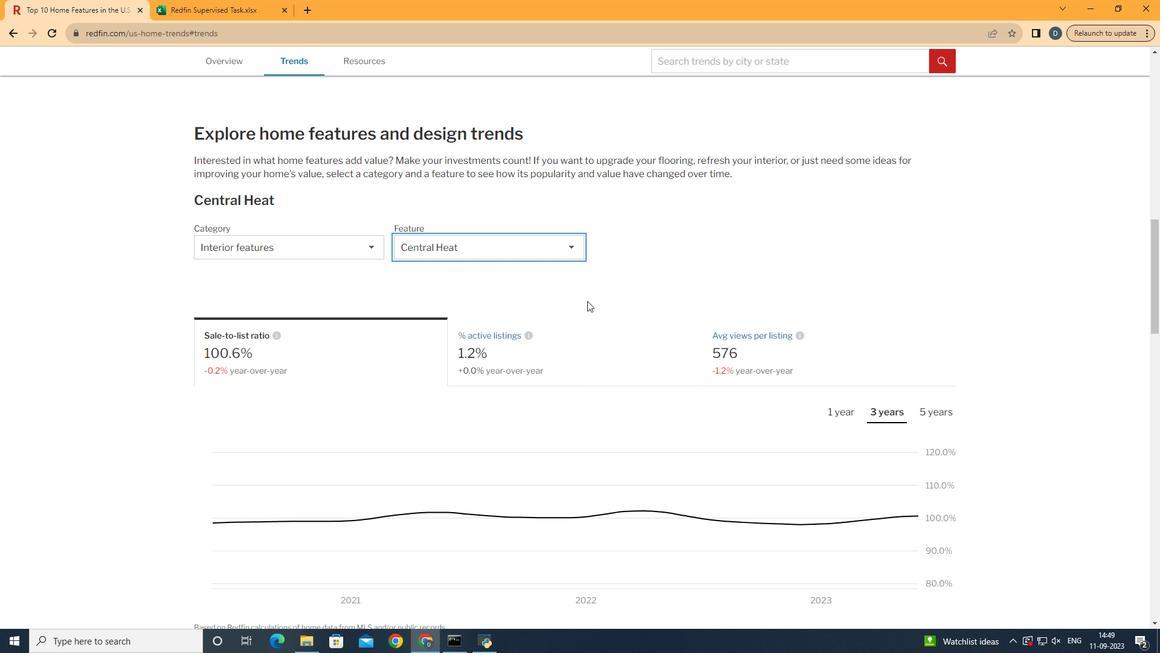 
Action: Mouse moved to (679, 267)
Screenshot: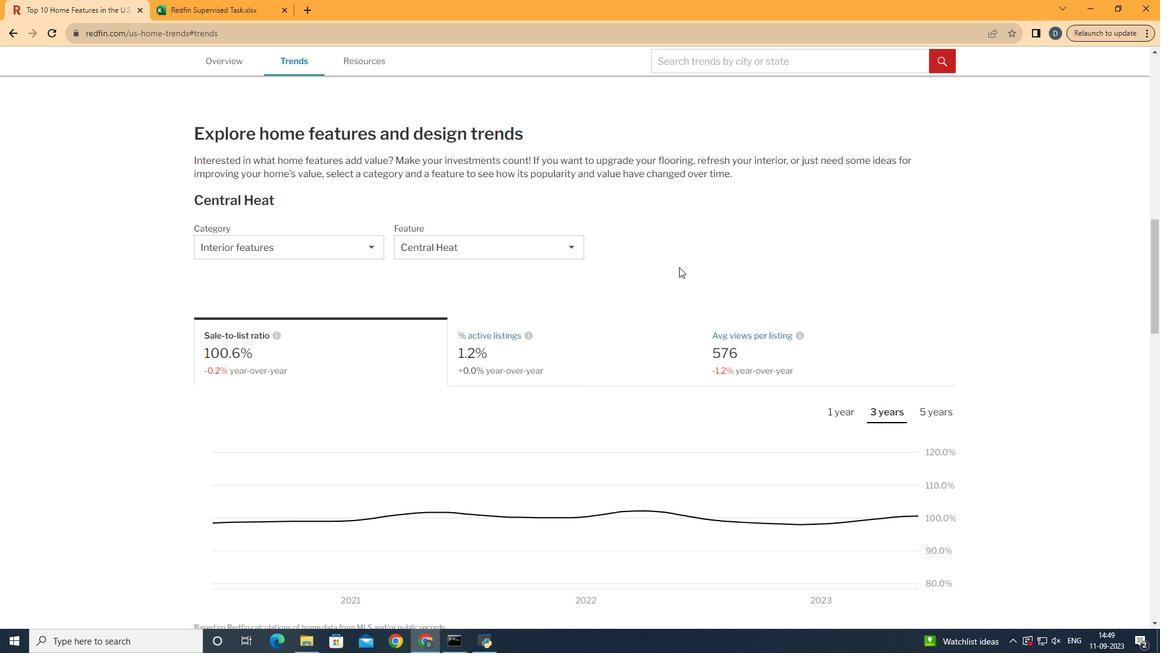 
Action: Mouse pressed left at (679, 267)
Screenshot: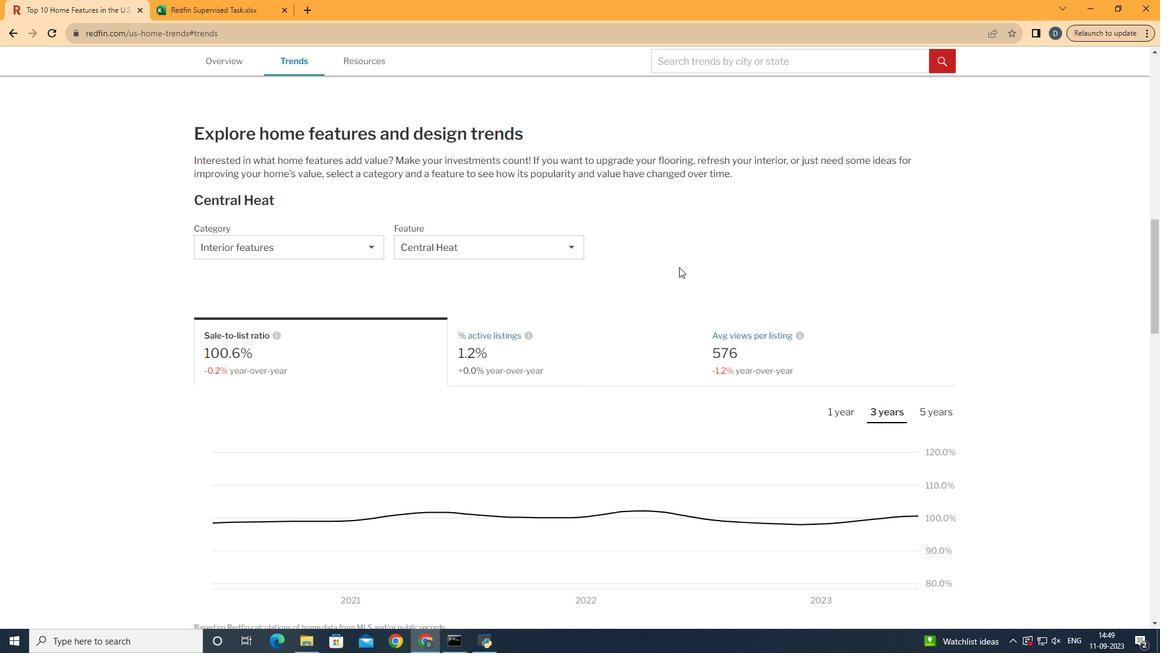 
Action: Mouse moved to (679, 267)
Screenshot: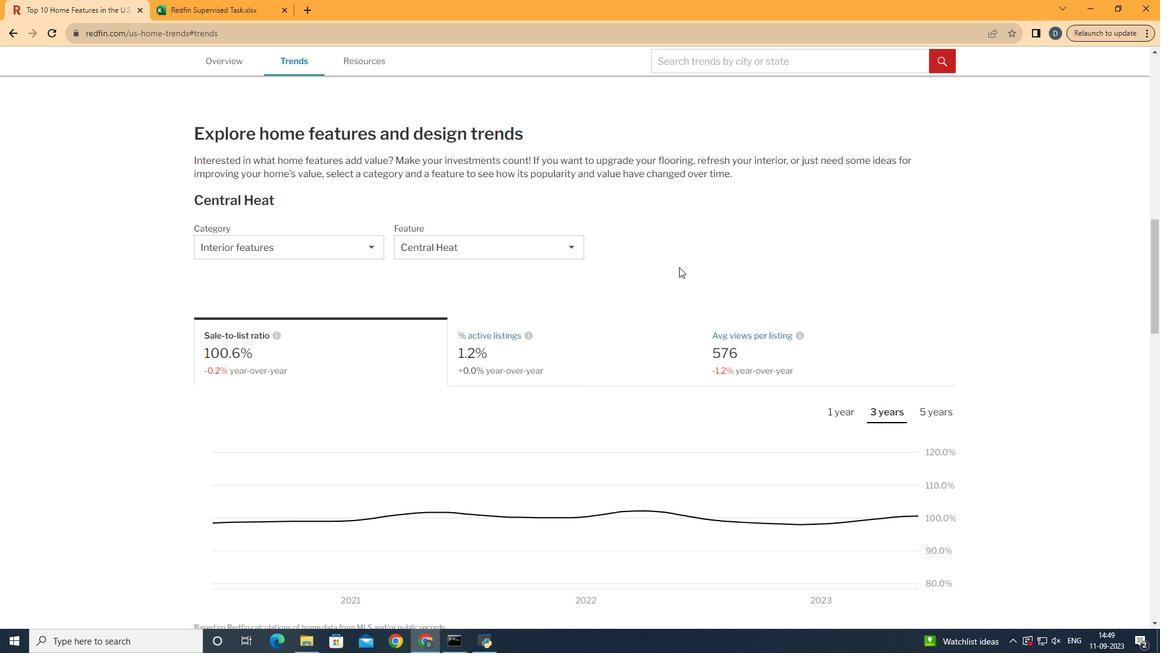 
Action: Mouse scrolled (679, 266) with delta (0, 0)
Screenshot: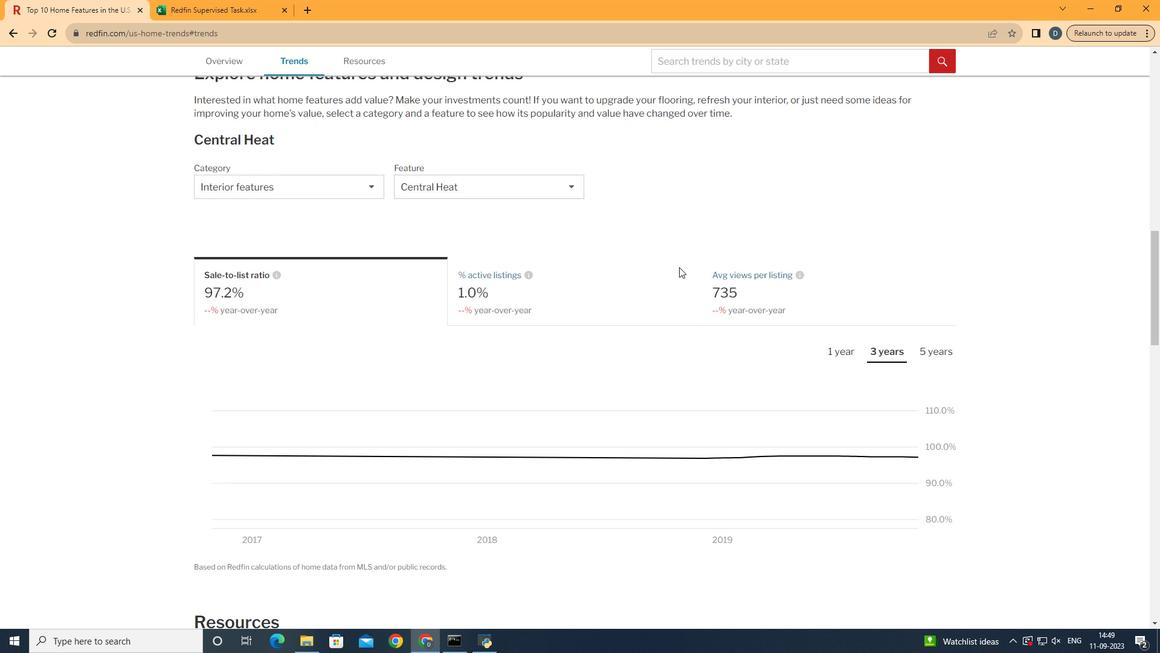 
Action: Mouse moved to (794, 293)
Screenshot: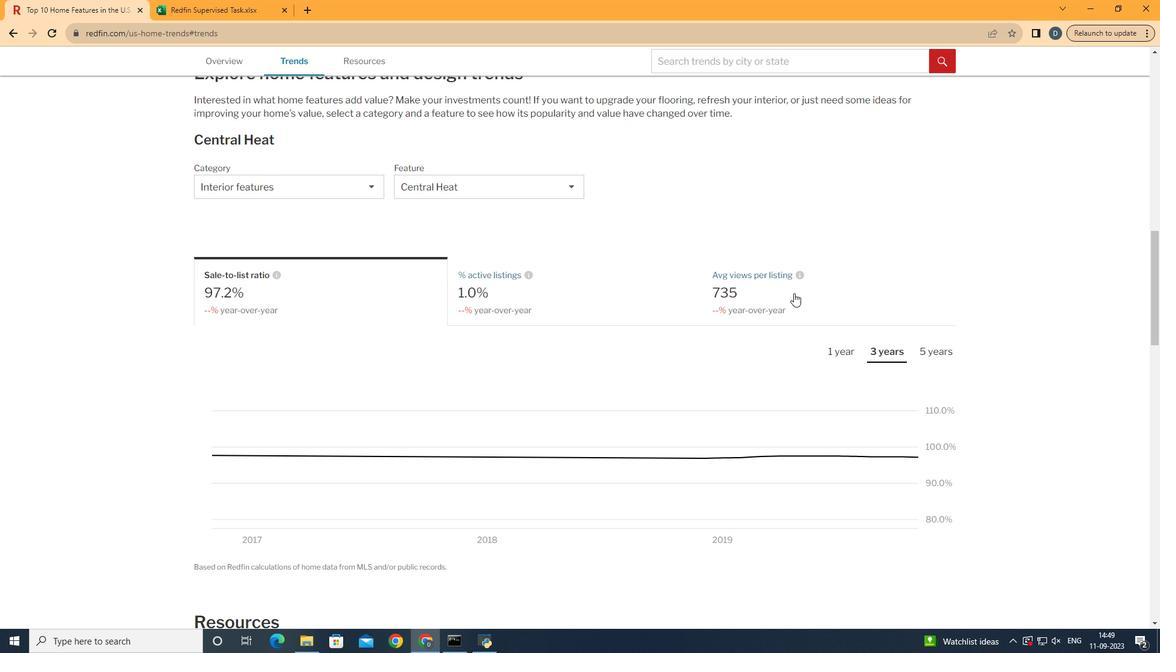 
Action: Mouse pressed left at (794, 293)
Screenshot: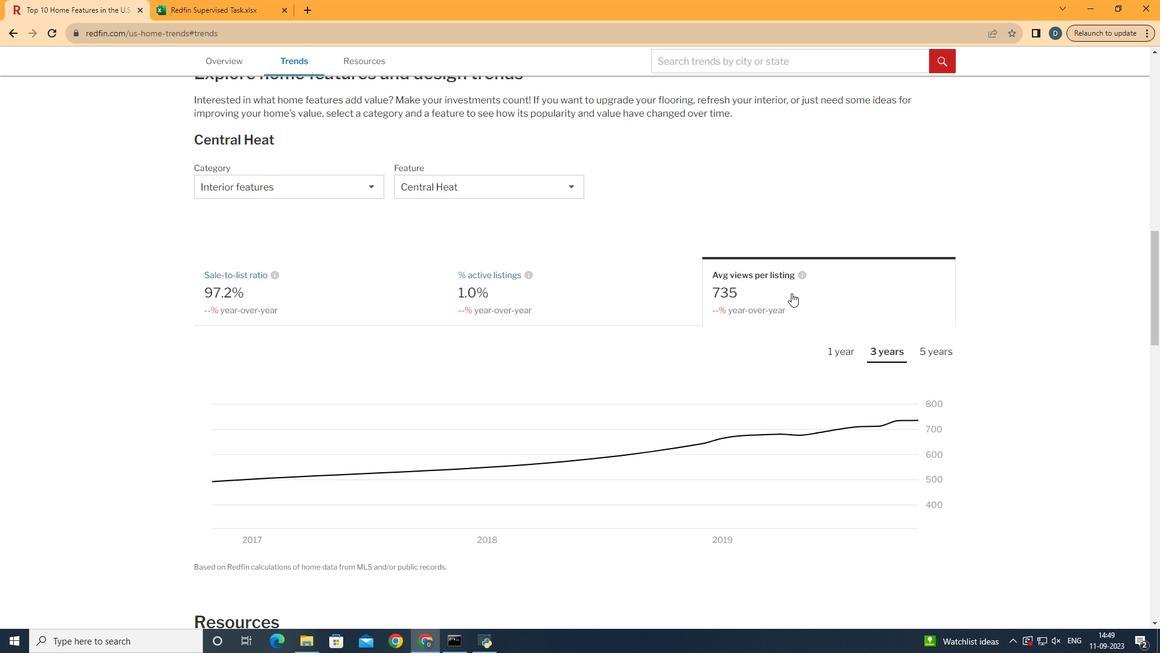 
Action: Mouse moved to (903, 351)
Screenshot: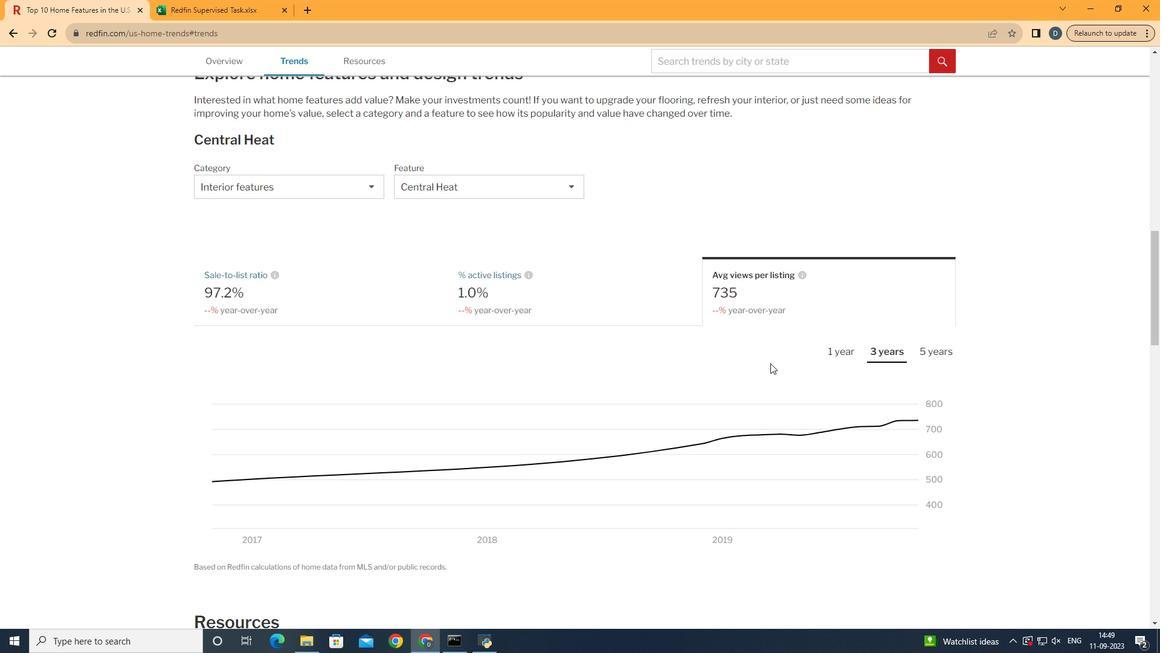
Action: Mouse pressed left at (903, 351)
Screenshot: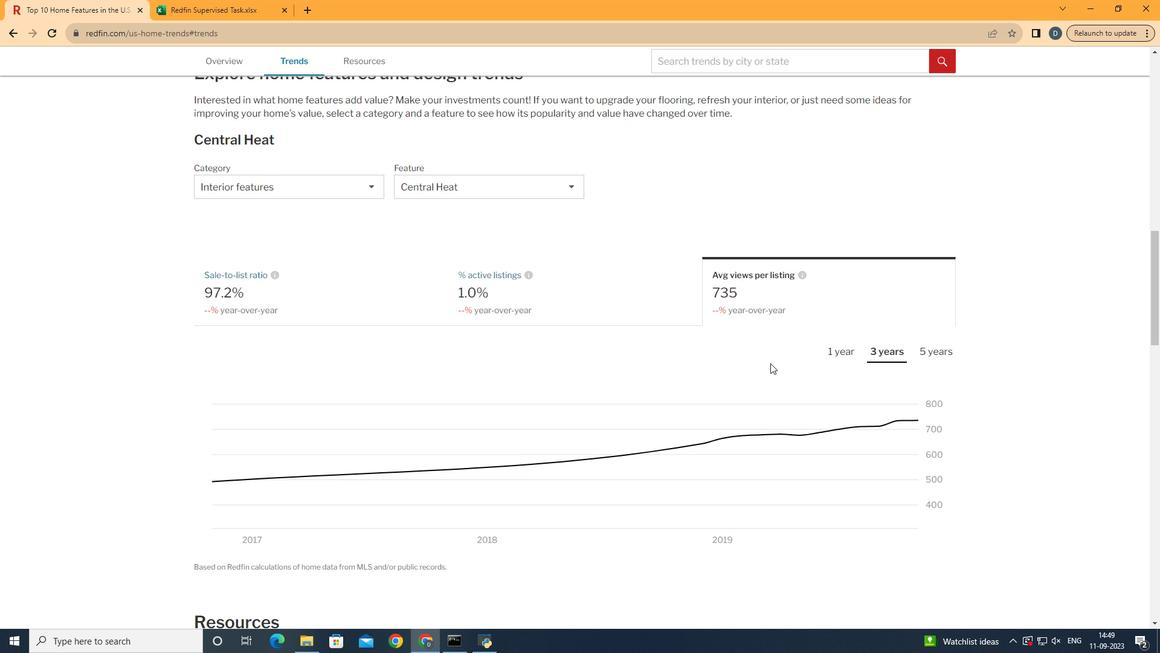 
Action: Mouse moved to (914, 446)
Screenshot: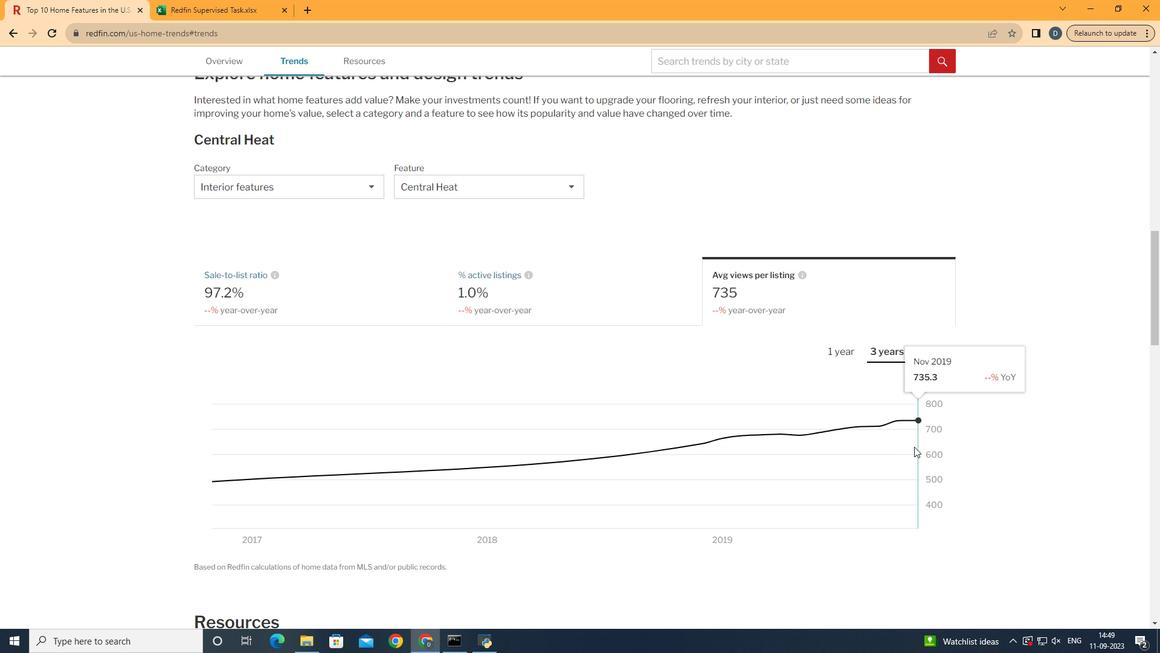 
